 Task: Add Attachment from Google Drive to Card Card0000000031 in Board Board0000000008 in Workspace WS0000000003 in Trello. Add Cover Orange to Card Card0000000031 in Board Board0000000008 in Workspace WS0000000003 in Trello. Add "Add Label …" with "Title" Title0000000031 to Button Button0000000031 to Card Card0000000031 in Board Board0000000008 in Workspace WS0000000003 in Trello. Add Description DS0000000031 to Card Card0000000031 in Board Board0000000008 in Workspace WS0000000003 in Trello. Add Comment CM0000000031 to Card Card0000000031 in Board Board0000000008 in Workspace WS0000000003 in Trello
Action: Mouse moved to (435, 518)
Screenshot: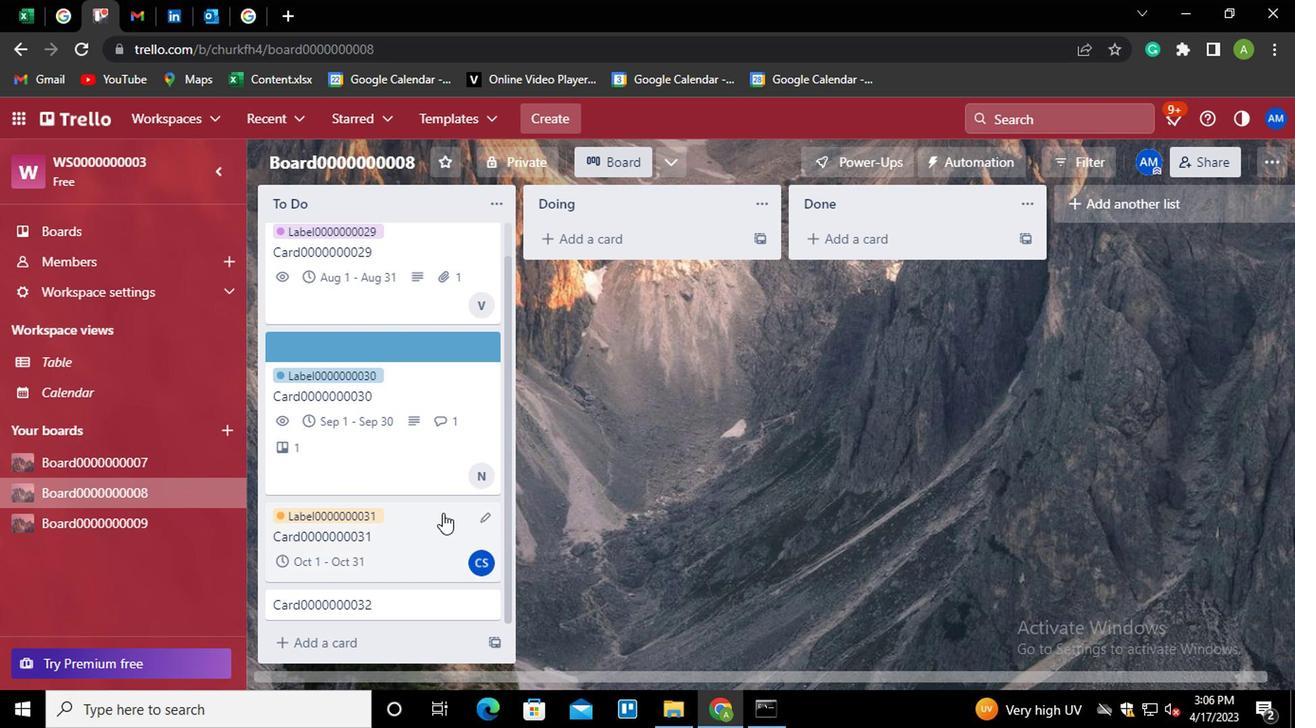 
Action: Mouse pressed left at (435, 518)
Screenshot: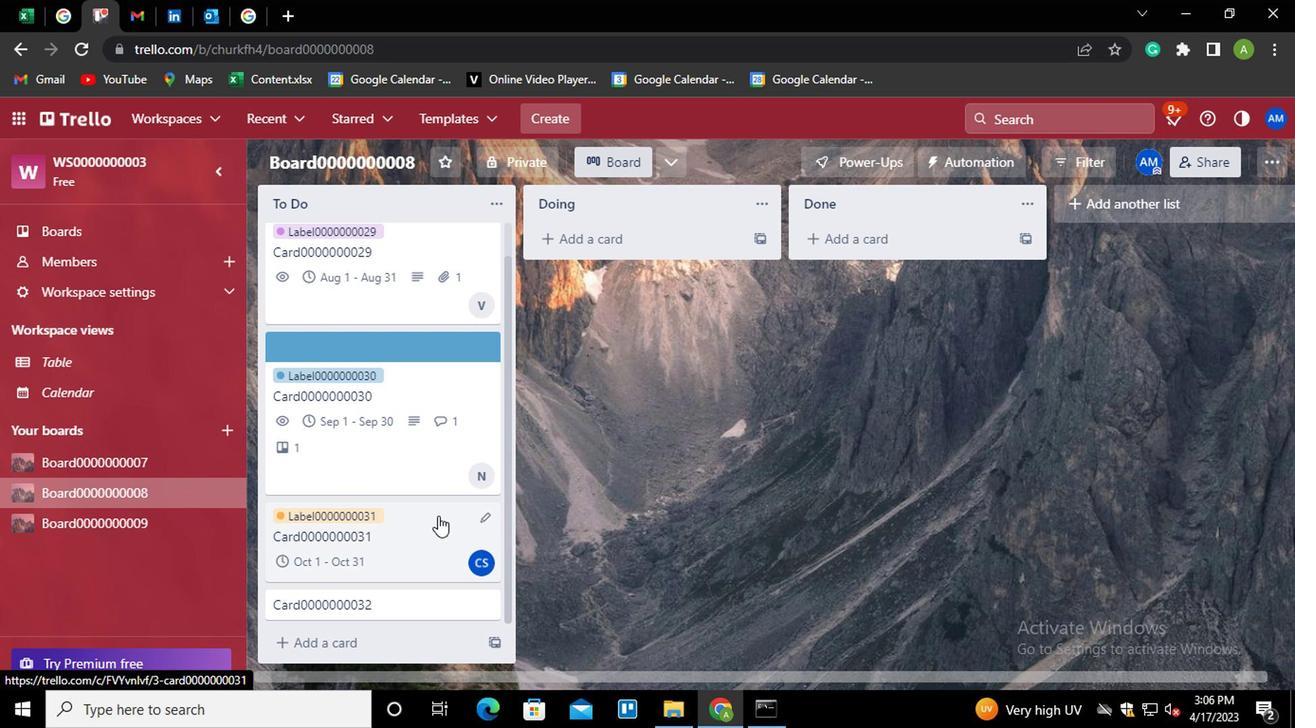 
Action: Mouse moved to (868, 425)
Screenshot: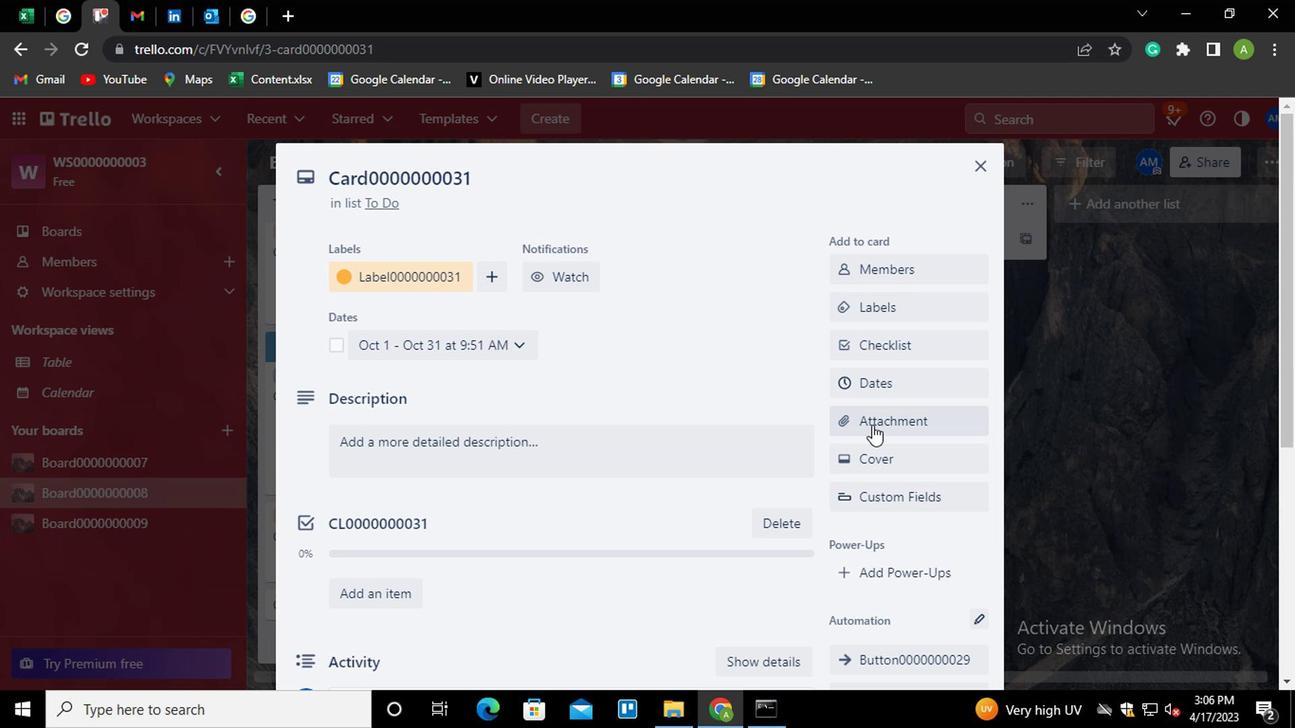 
Action: Mouse pressed left at (868, 425)
Screenshot: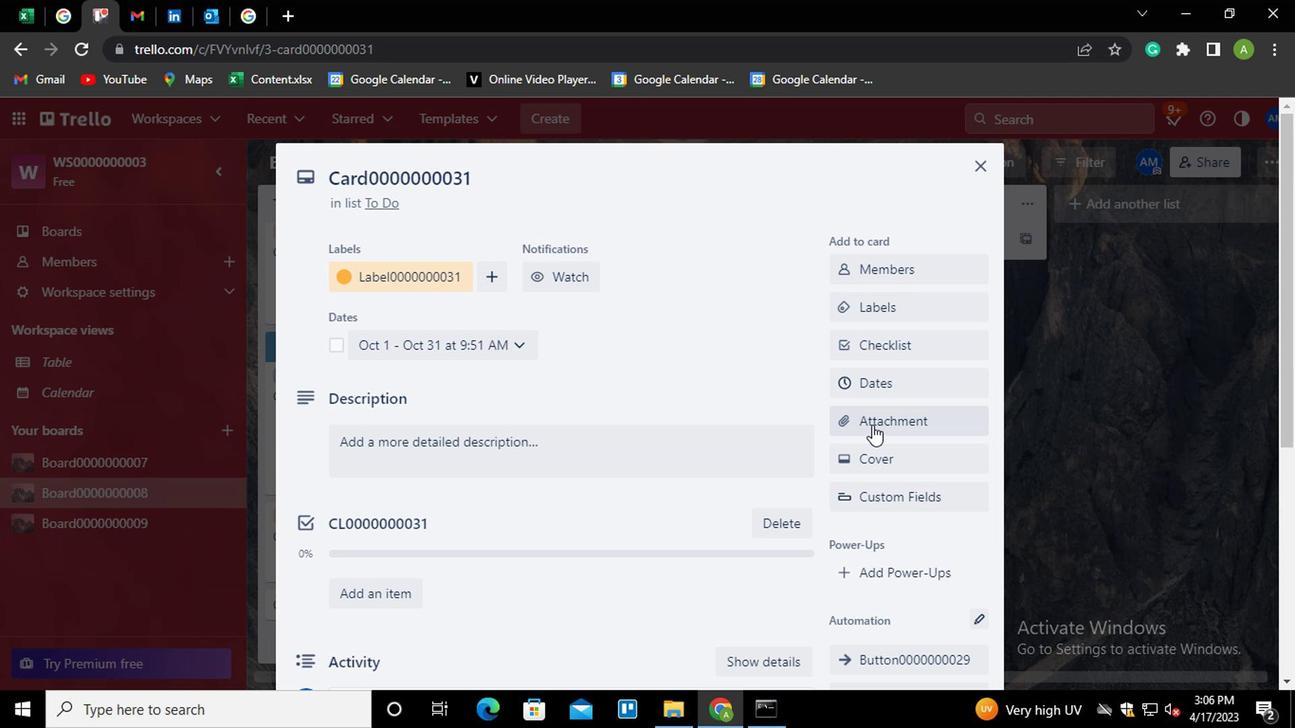 
Action: Mouse moved to (879, 262)
Screenshot: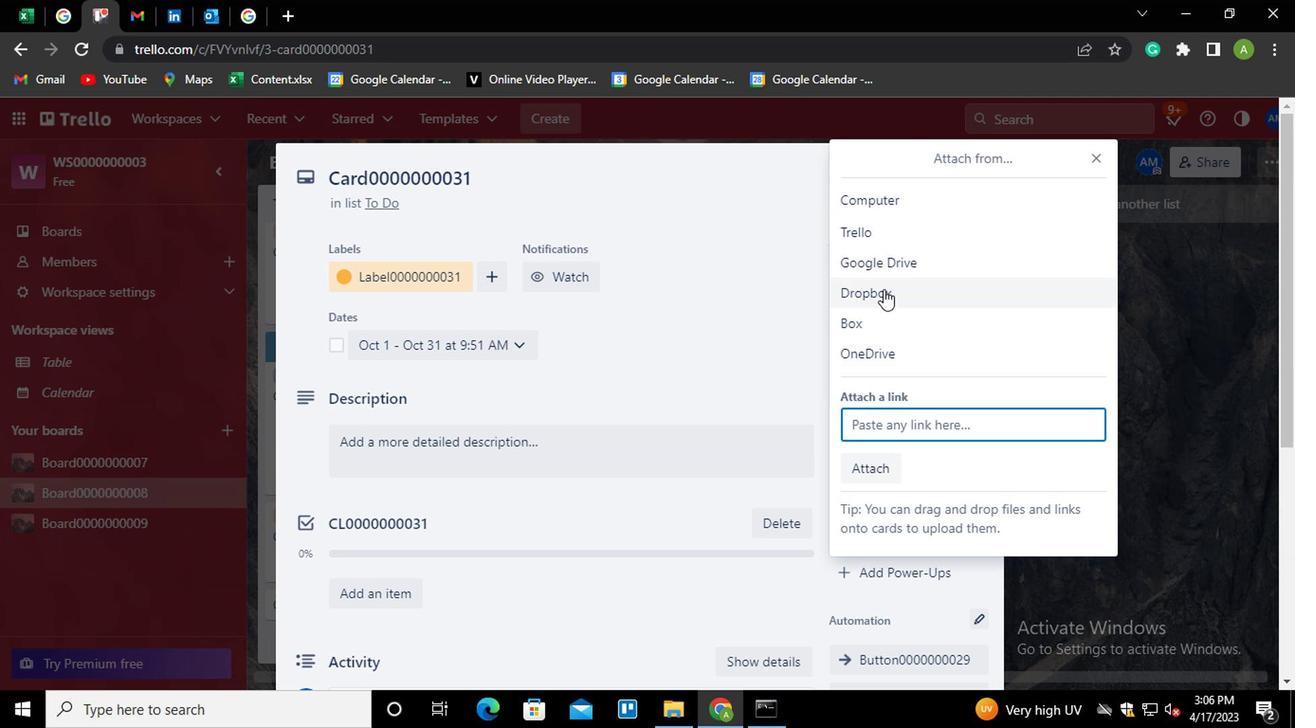 
Action: Mouse pressed left at (879, 262)
Screenshot: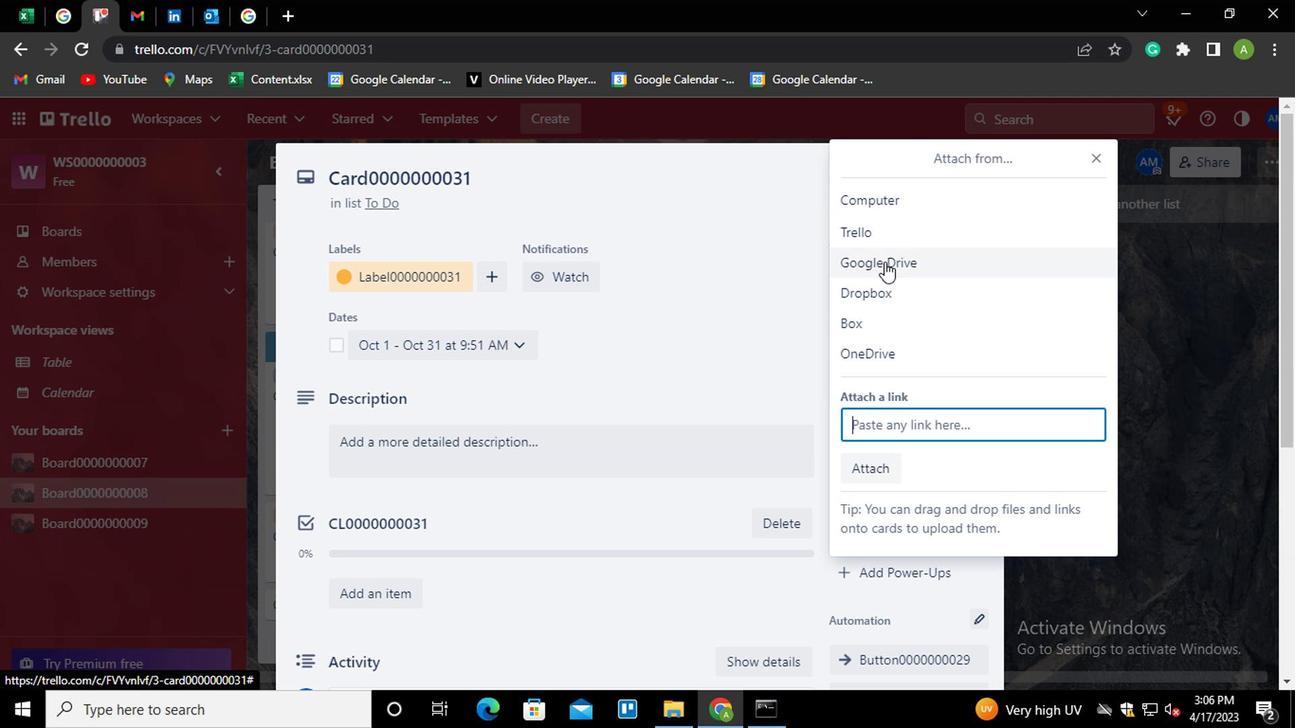 
Action: Mouse moved to (362, 402)
Screenshot: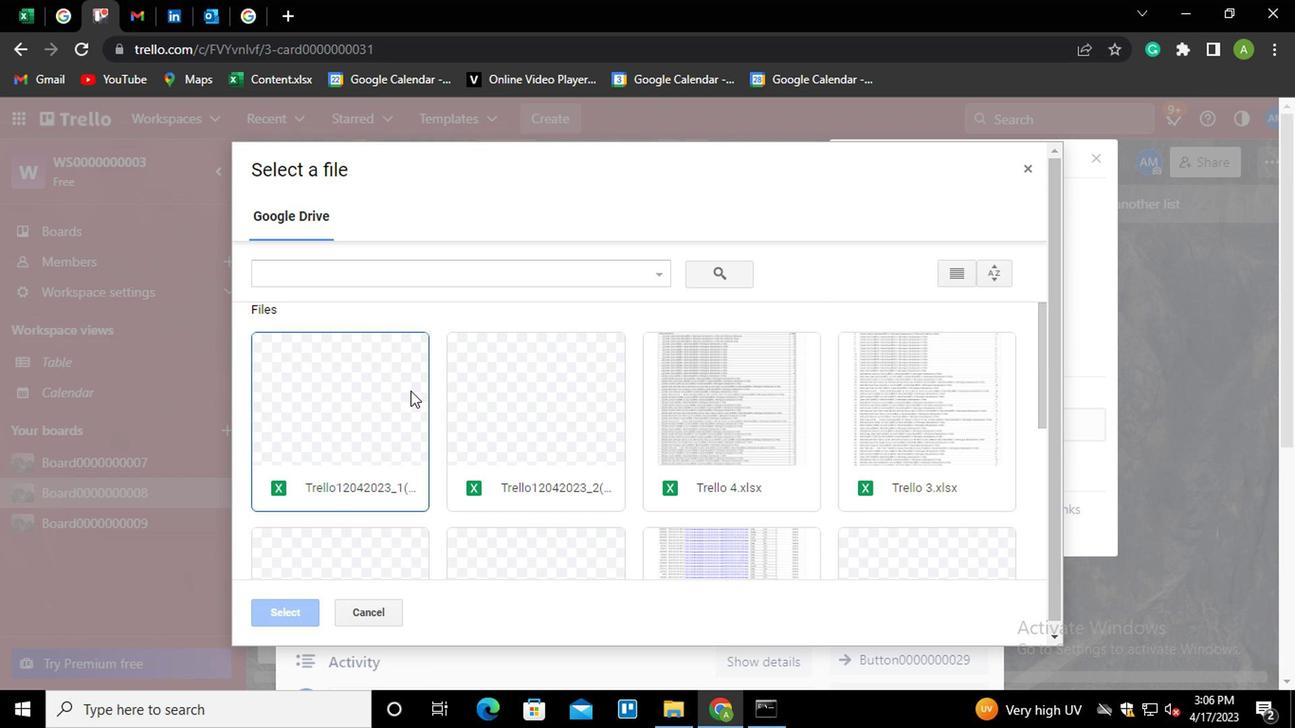 
Action: Mouse pressed left at (362, 402)
Screenshot: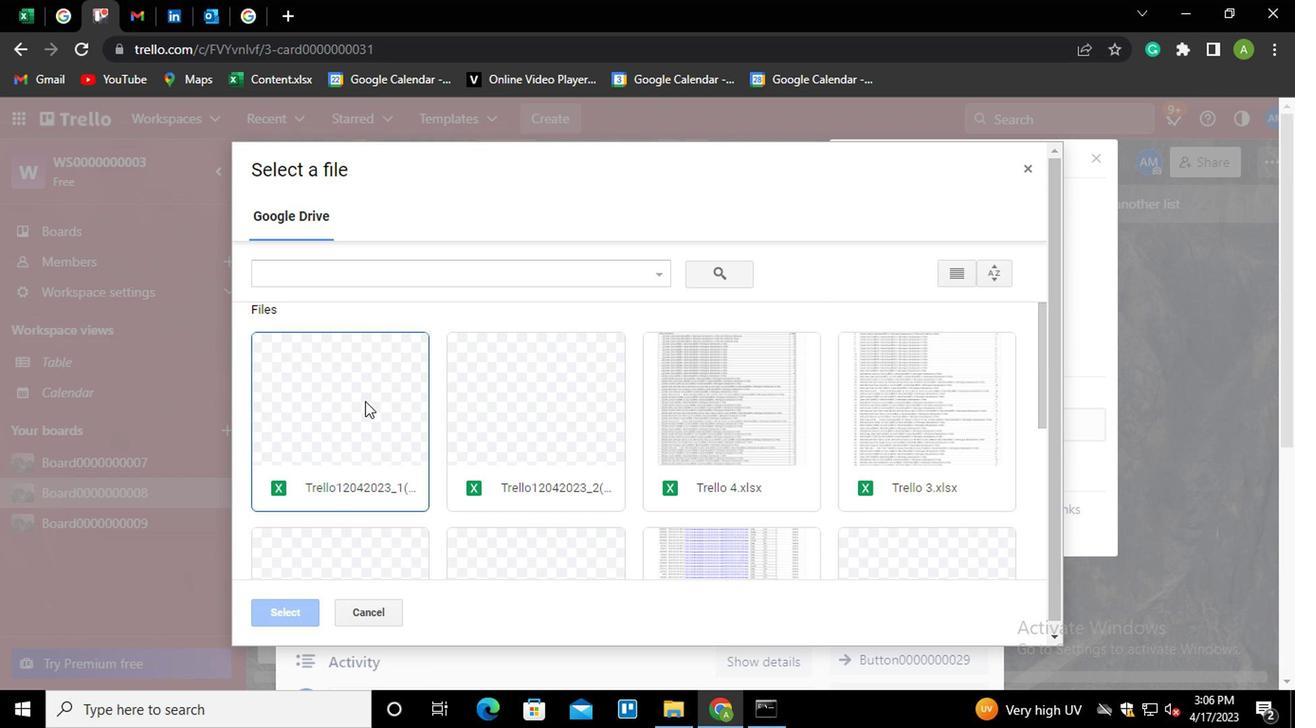 
Action: Mouse moved to (287, 604)
Screenshot: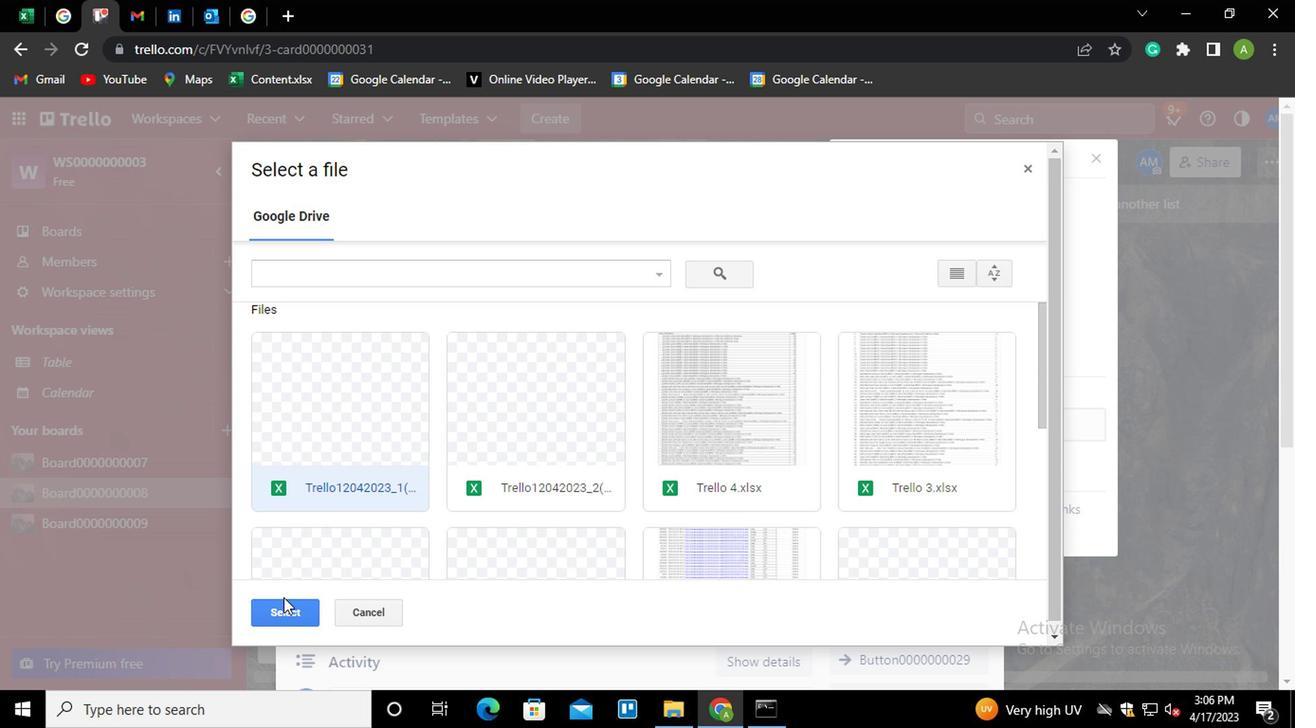 
Action: Mouse pressed left at (287, 604)
Screenshot: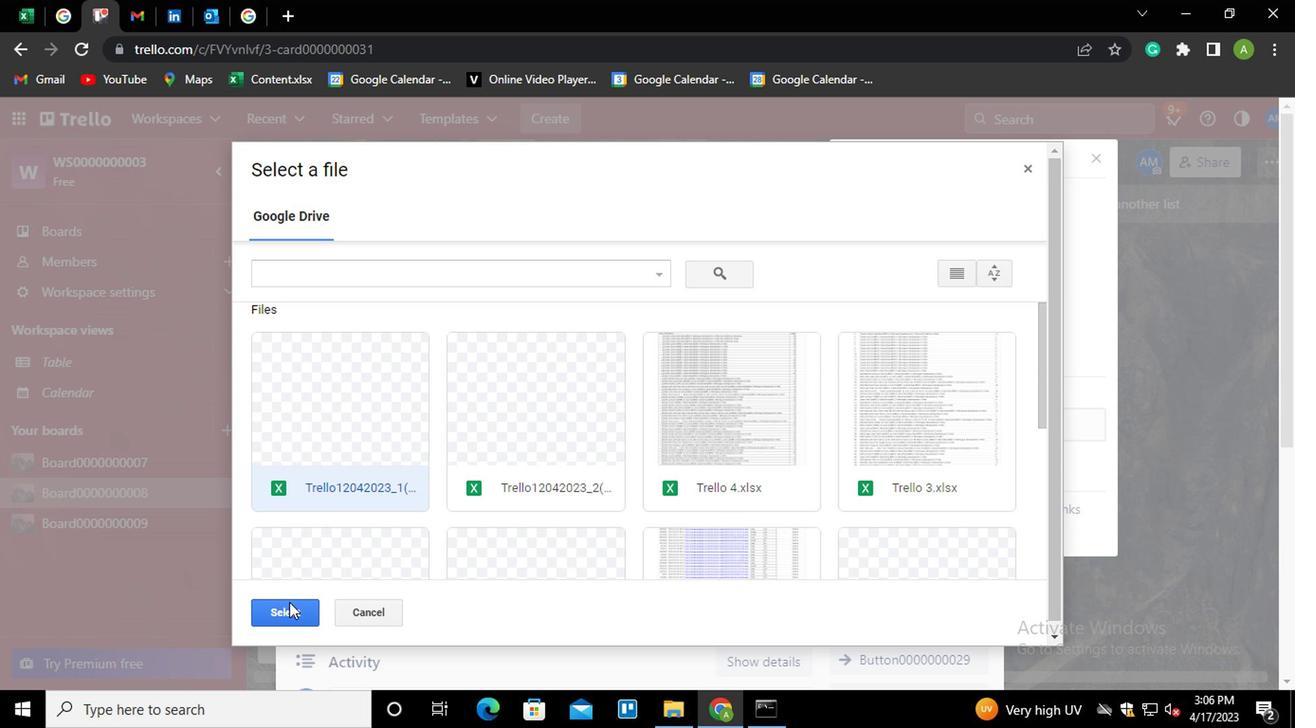 
Action: Mouse moved to (851, 454)
Screenshot: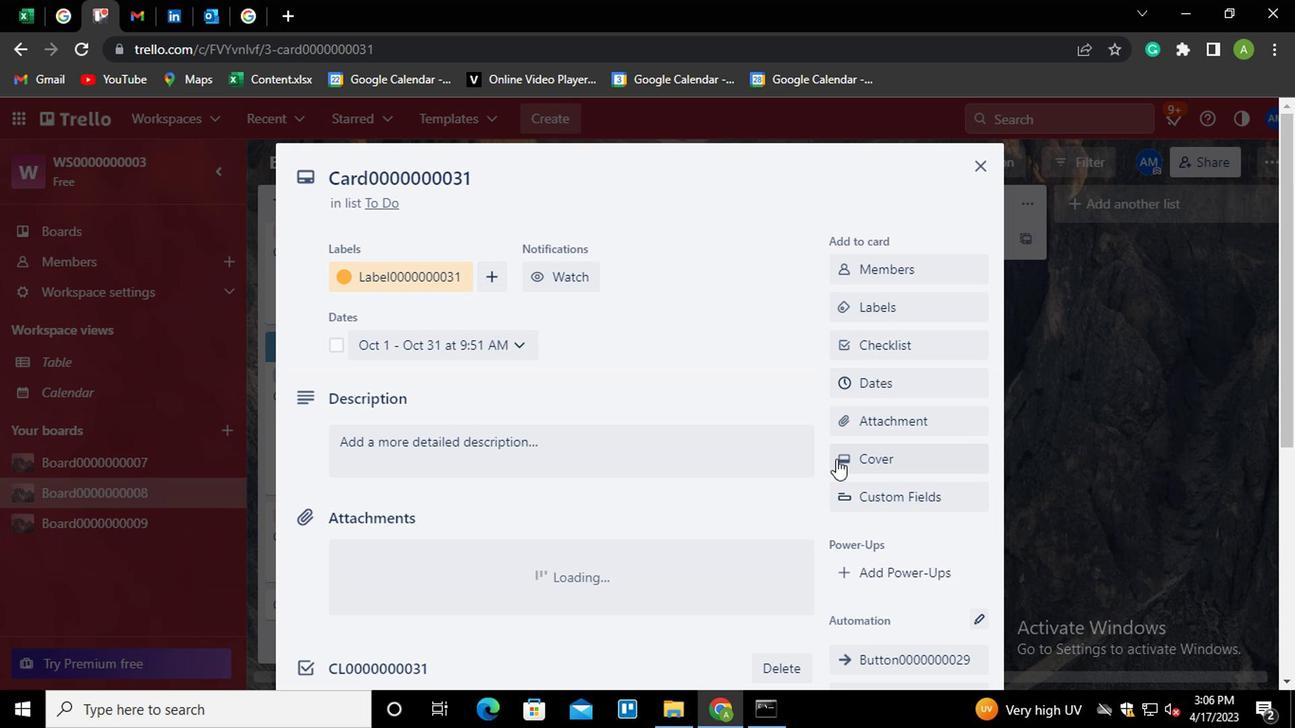 
Action: Mouse pressed left at (851, 454)
Screenshot: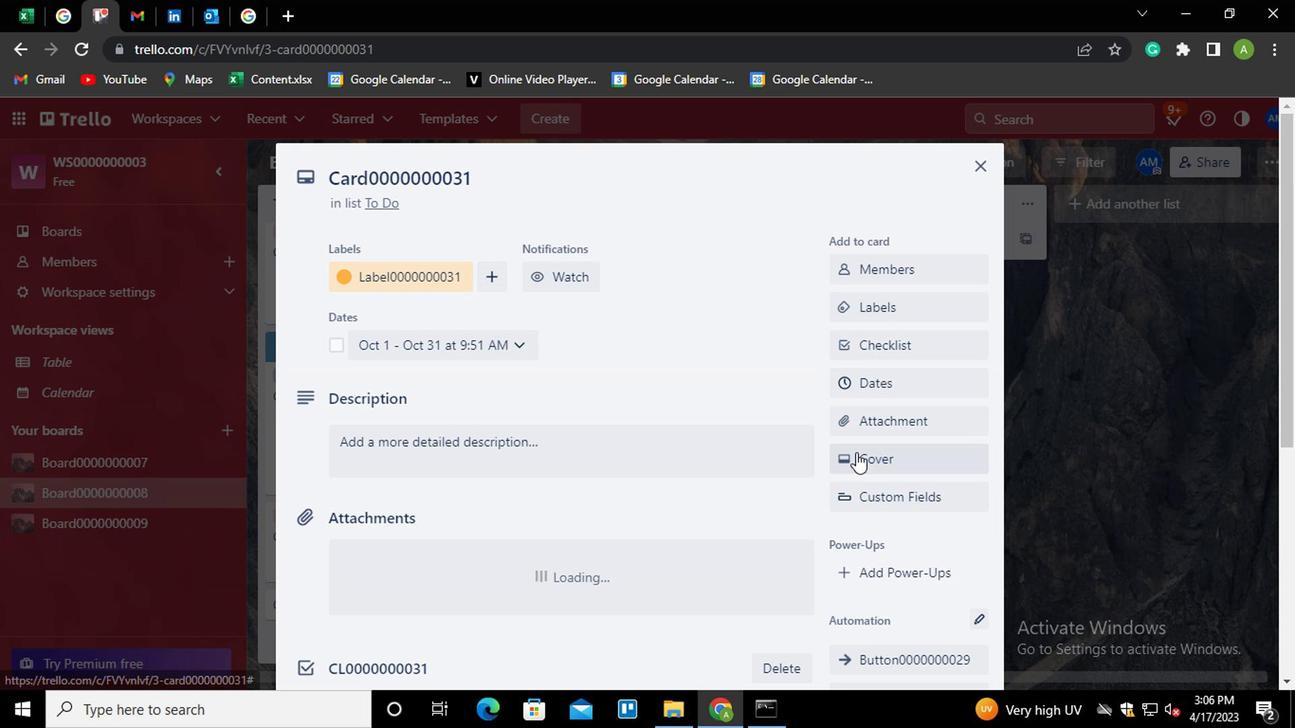 
Action: Mouse moved to (972, 670)
Screenshot: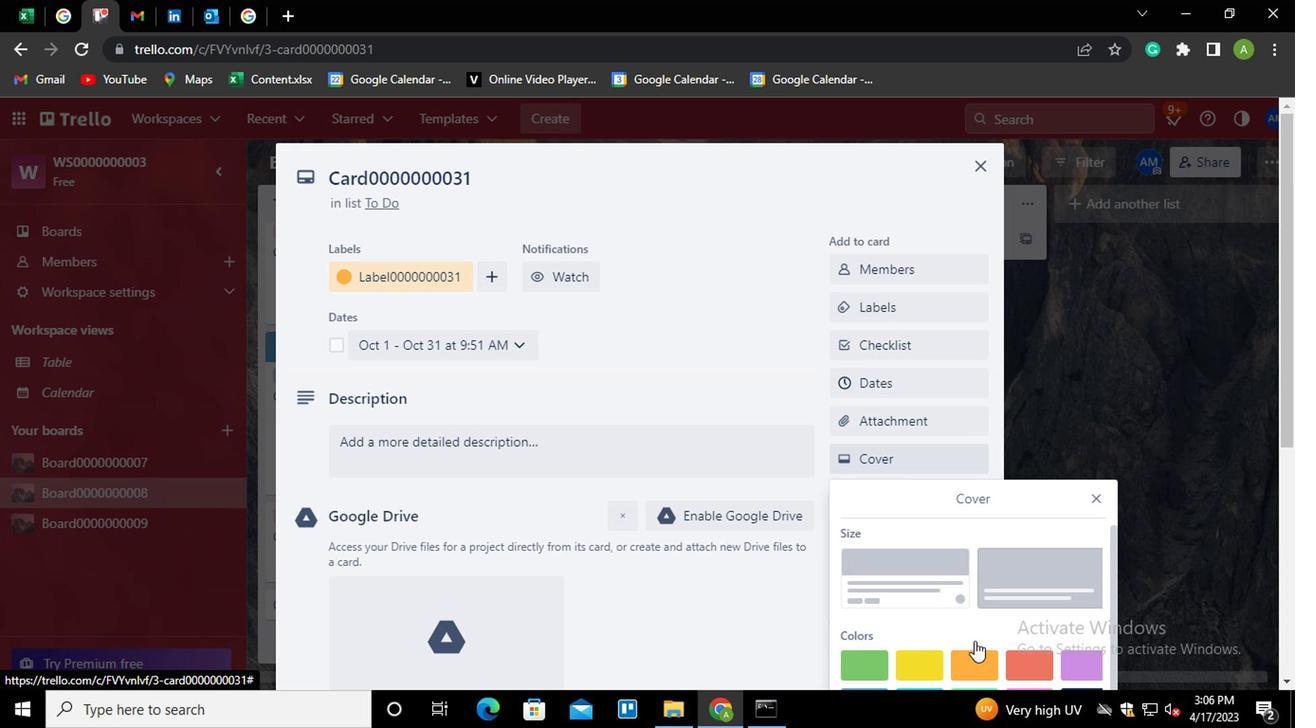 
Action: Mouse pressed left at (972, 670)
Screenshot: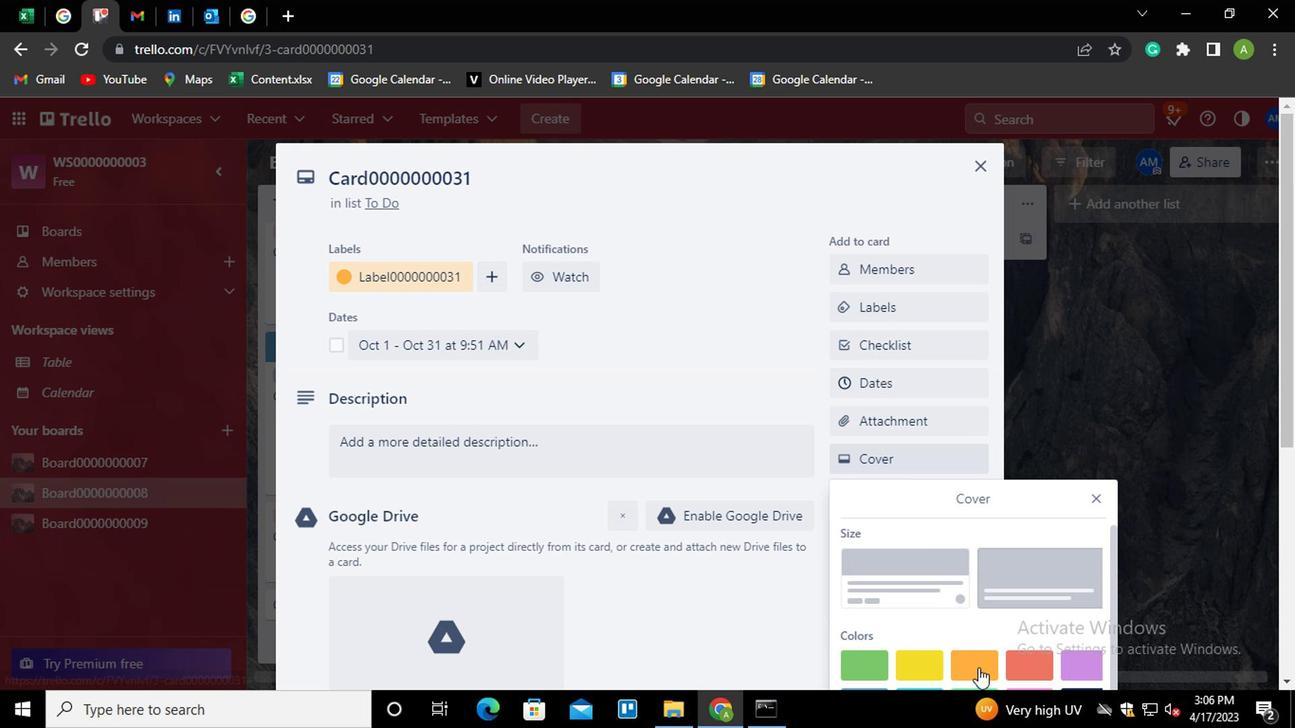 
Action: Mouse moved to (960, 330)
Screenshot: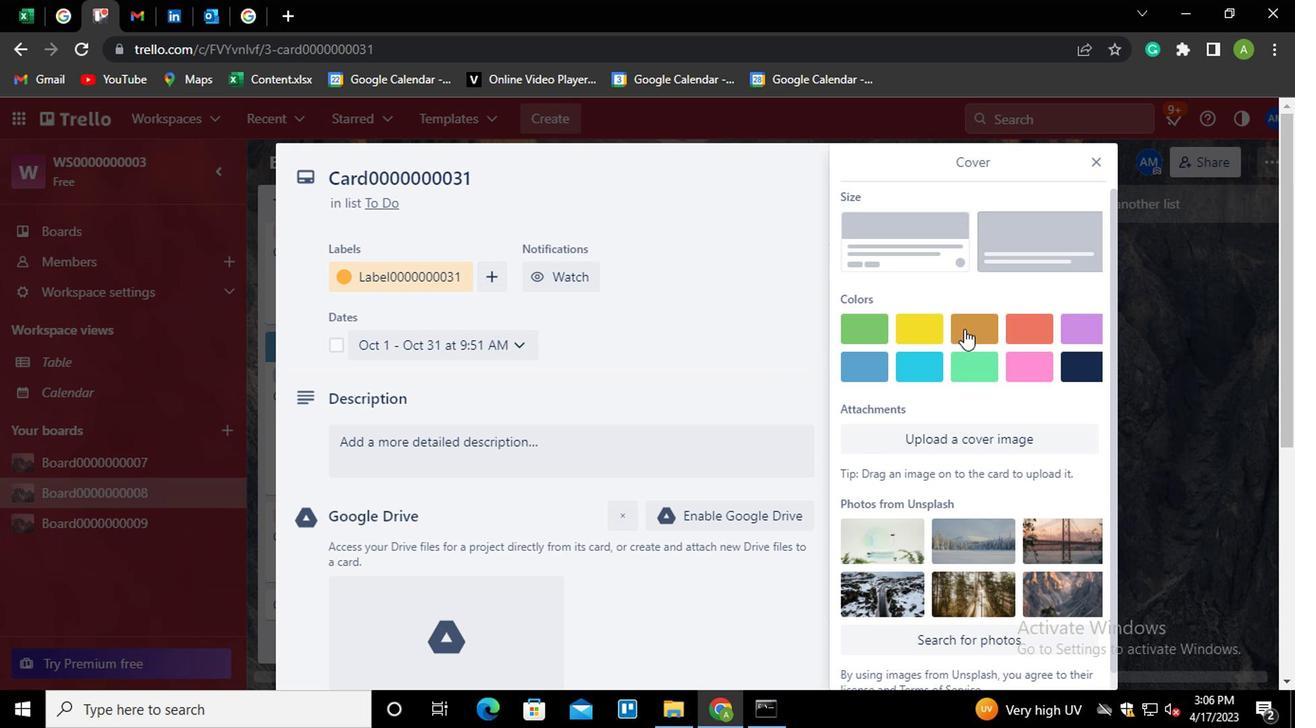
Action: Mouse pressed left at (960, 330)
Screenshot: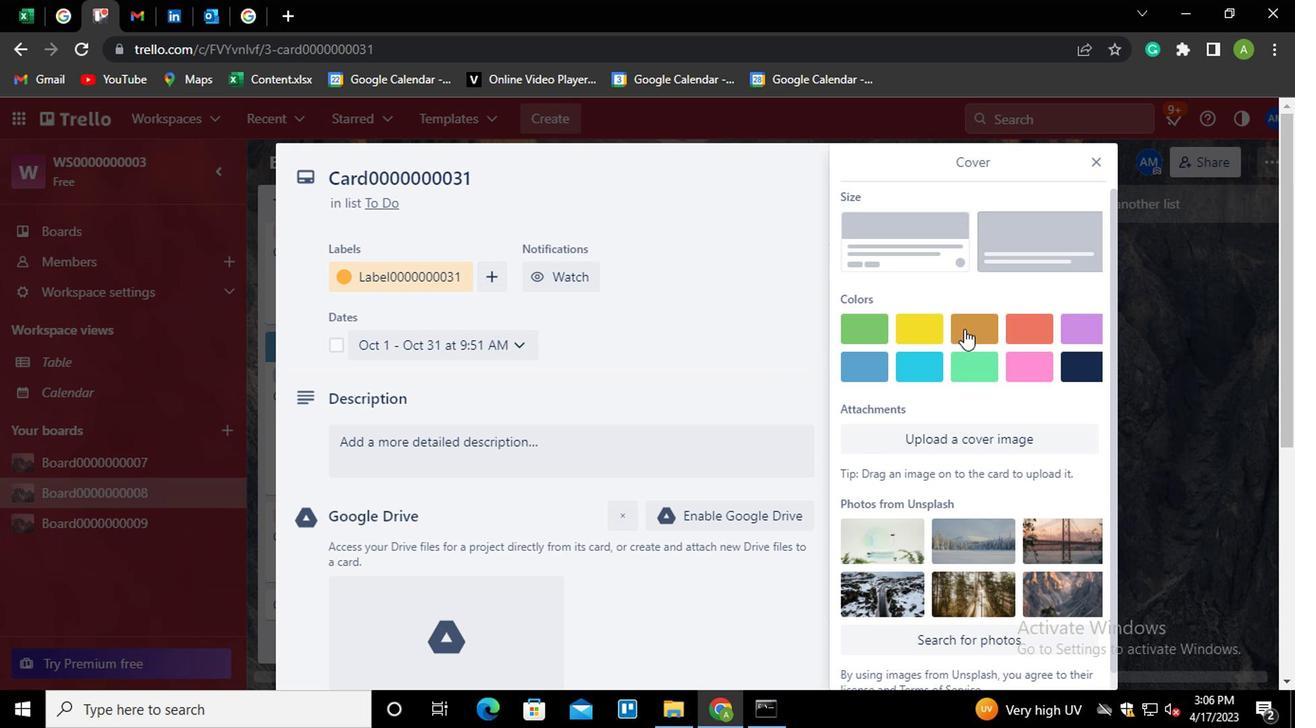 
Action: Mouse moved to (748, 377)
Screenshot: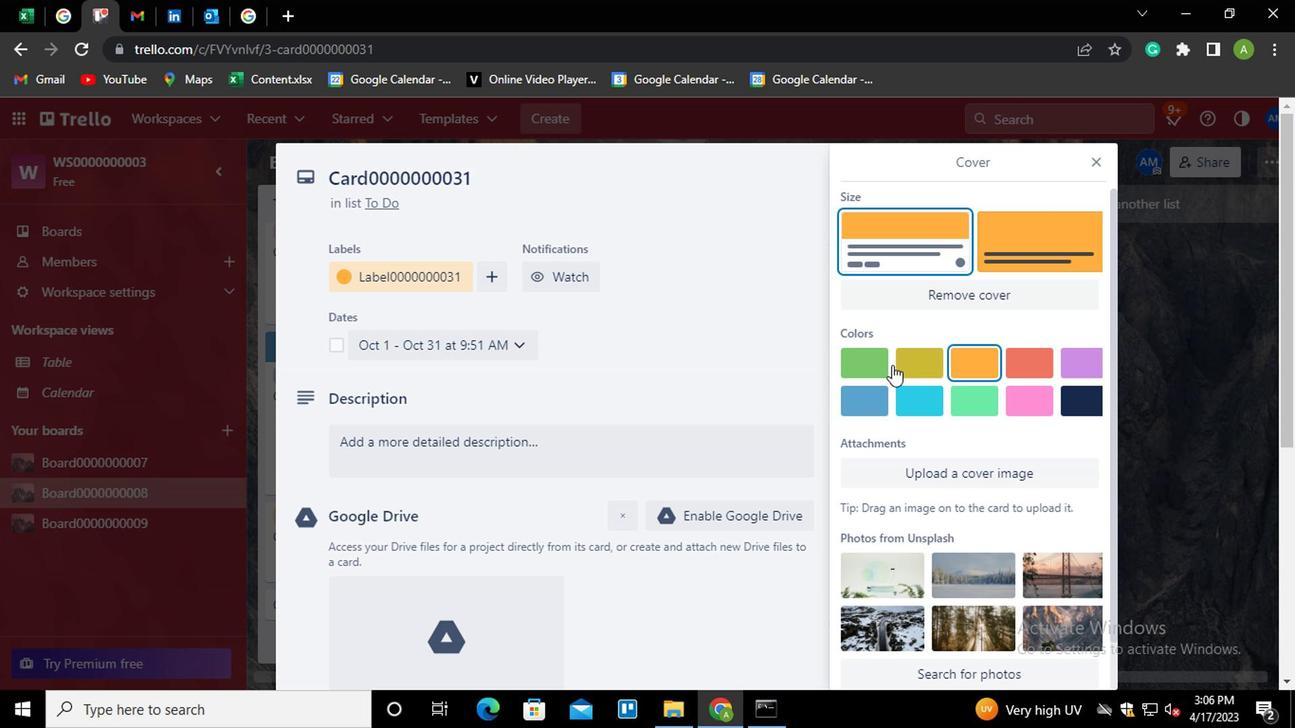 
Action: Mouse pressed left at (748, 377)
Screenshot: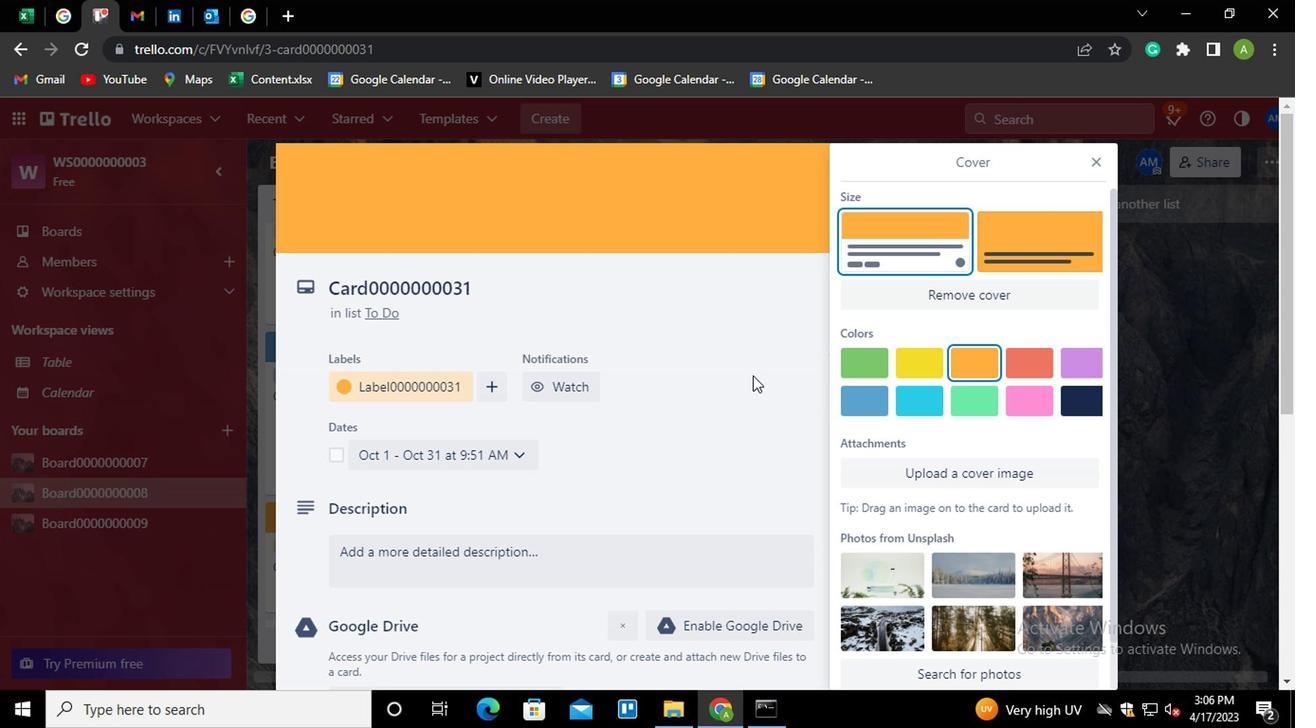 
Action: Mouse moved to (910, 456)
Screenshot: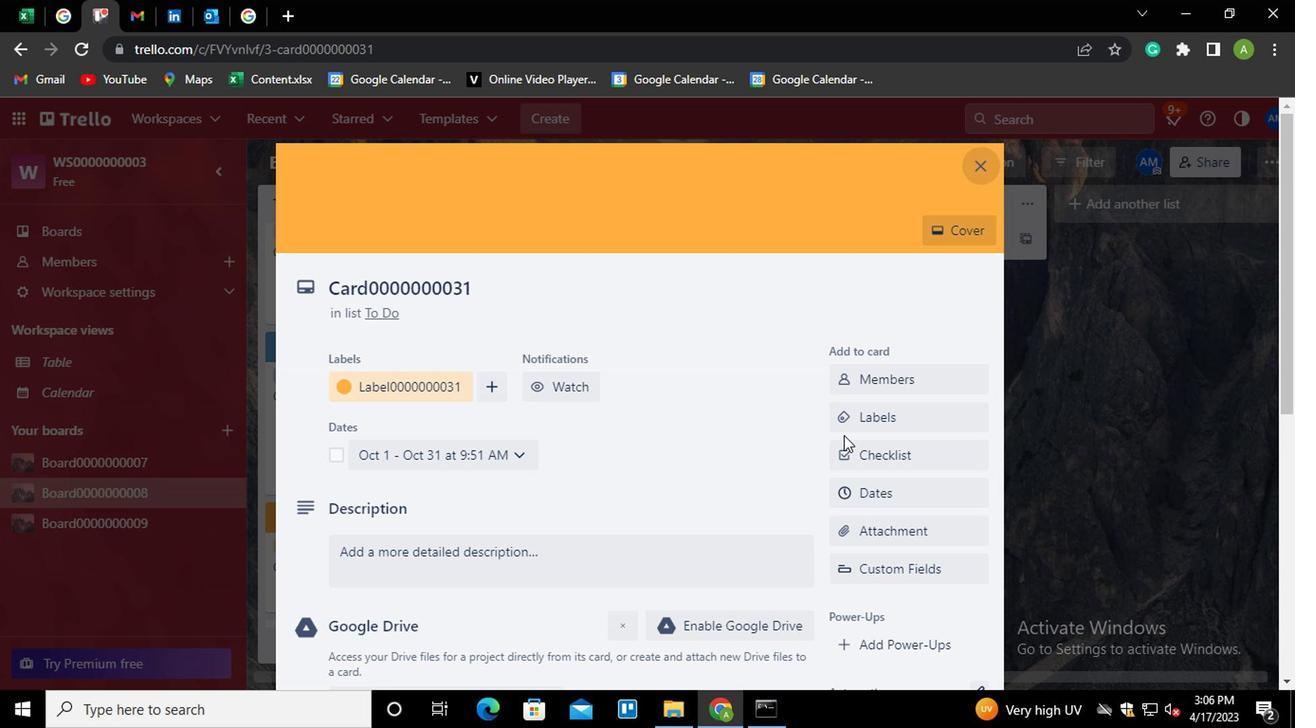 
Action: Mouse scrolled (910, 455) with delta (0, 0)
Screenshot: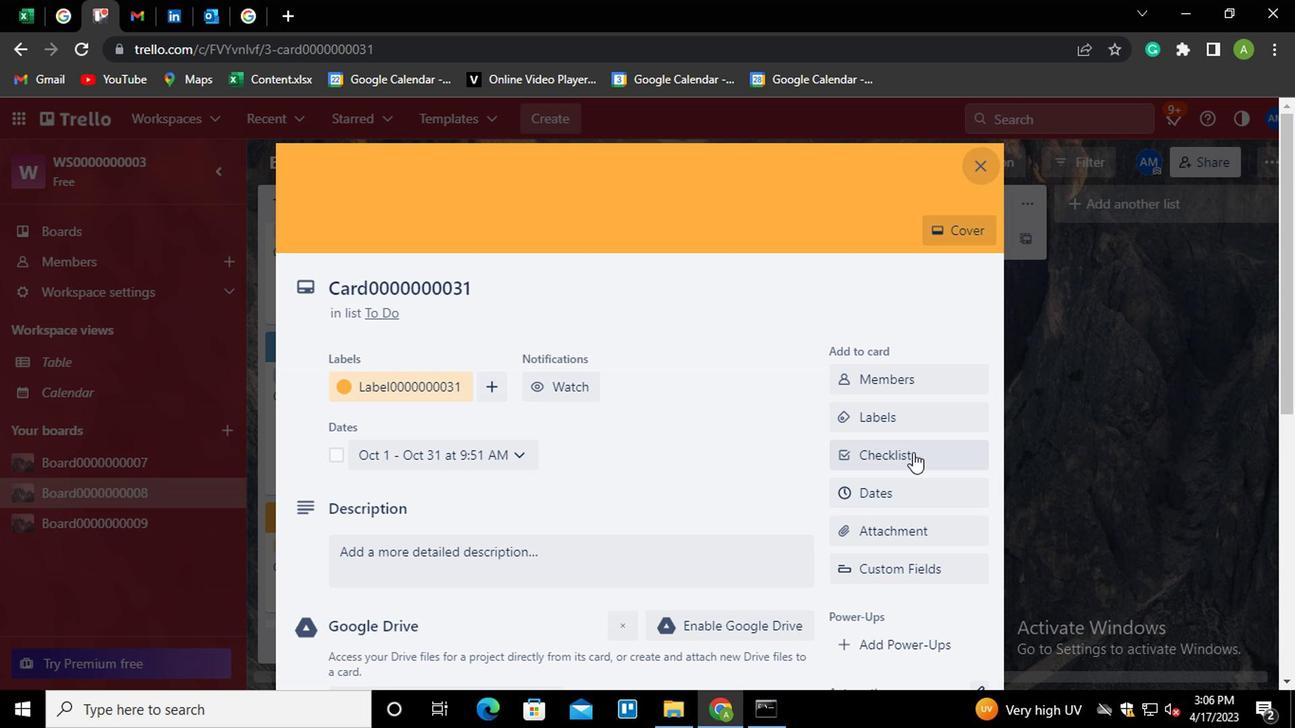 
Action: Mouse scrolled (910, 455) with delta (0, 0)
Screenshot: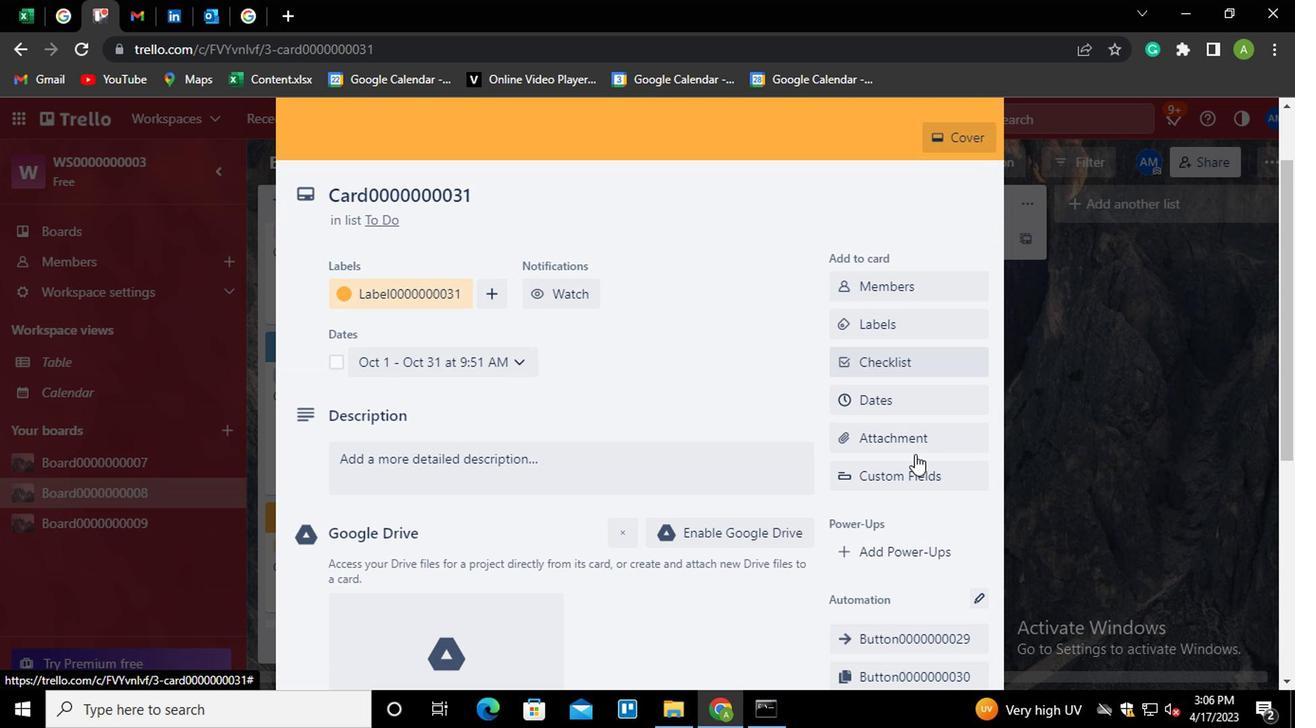 
Action: Mouse scrolled (910, 455) with delta (0, 0)
Screenshot: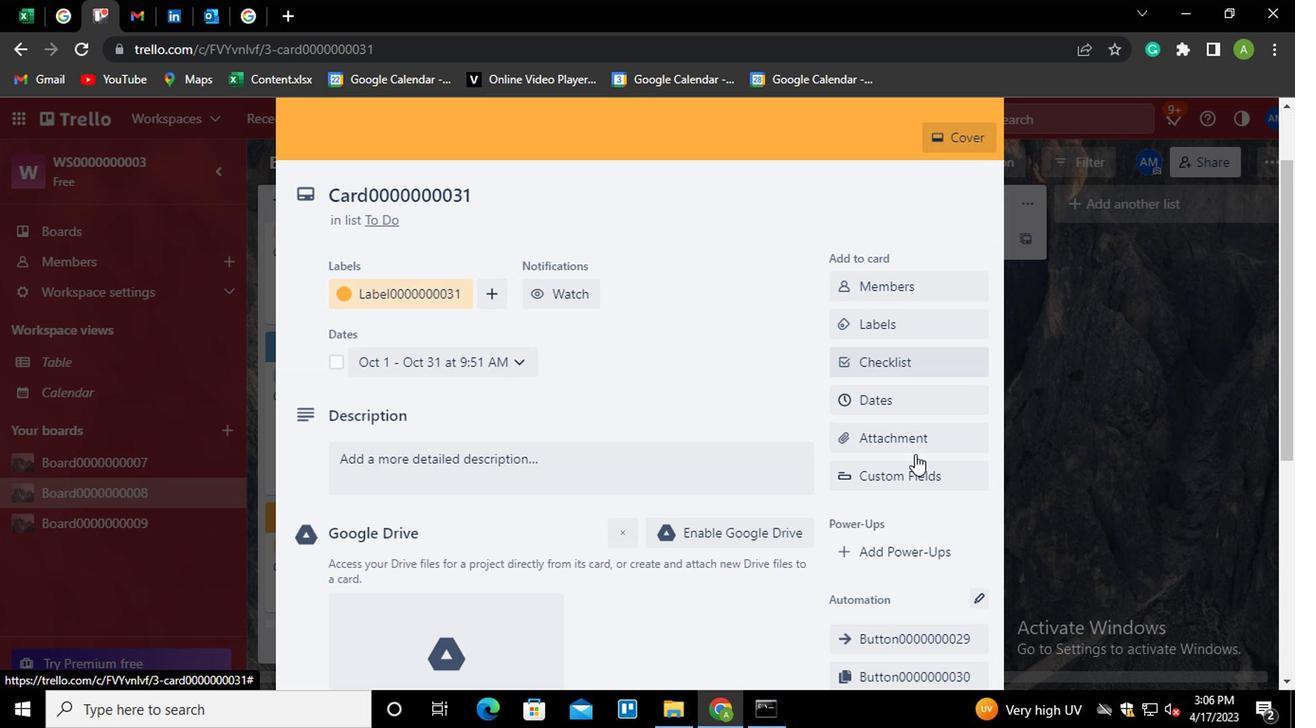 
Action: Mouse moved to (896, 516)
Screenshot: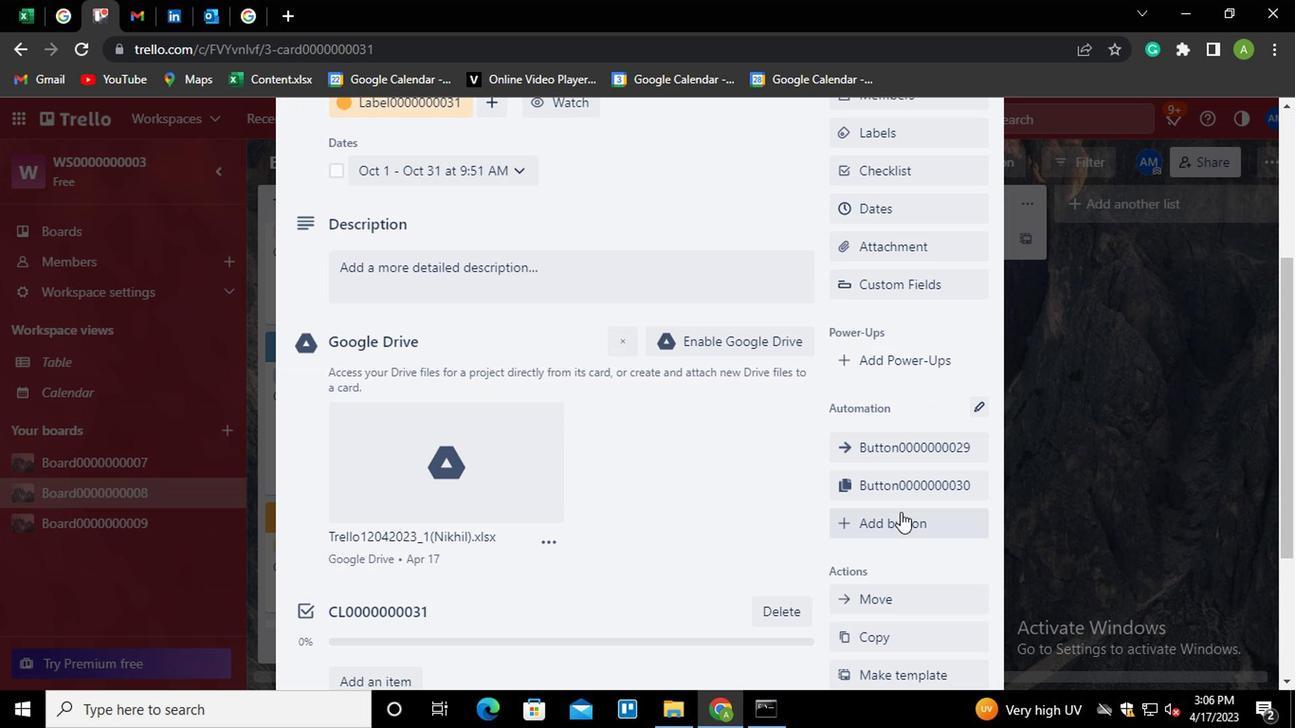 
Action: Mouse pressed left at (896, 516)
Screenshot: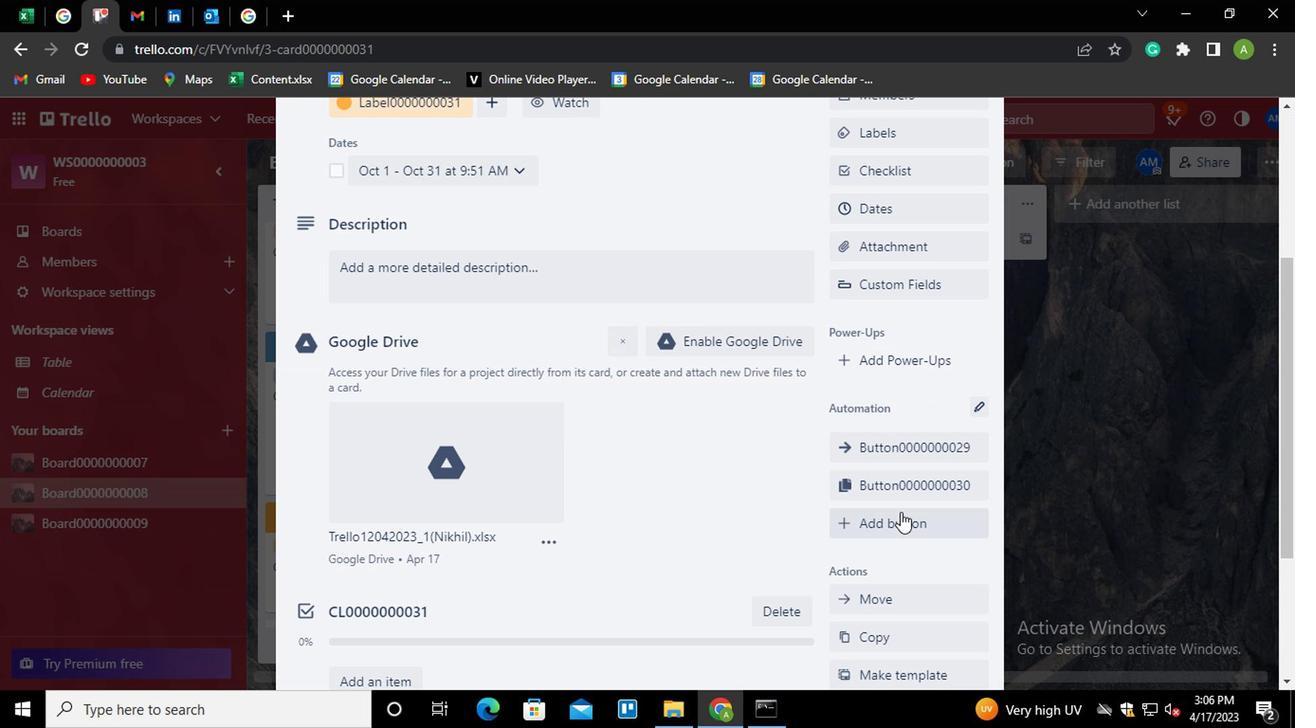 
Action: Mouse moved to (894, 315)
Screenshot: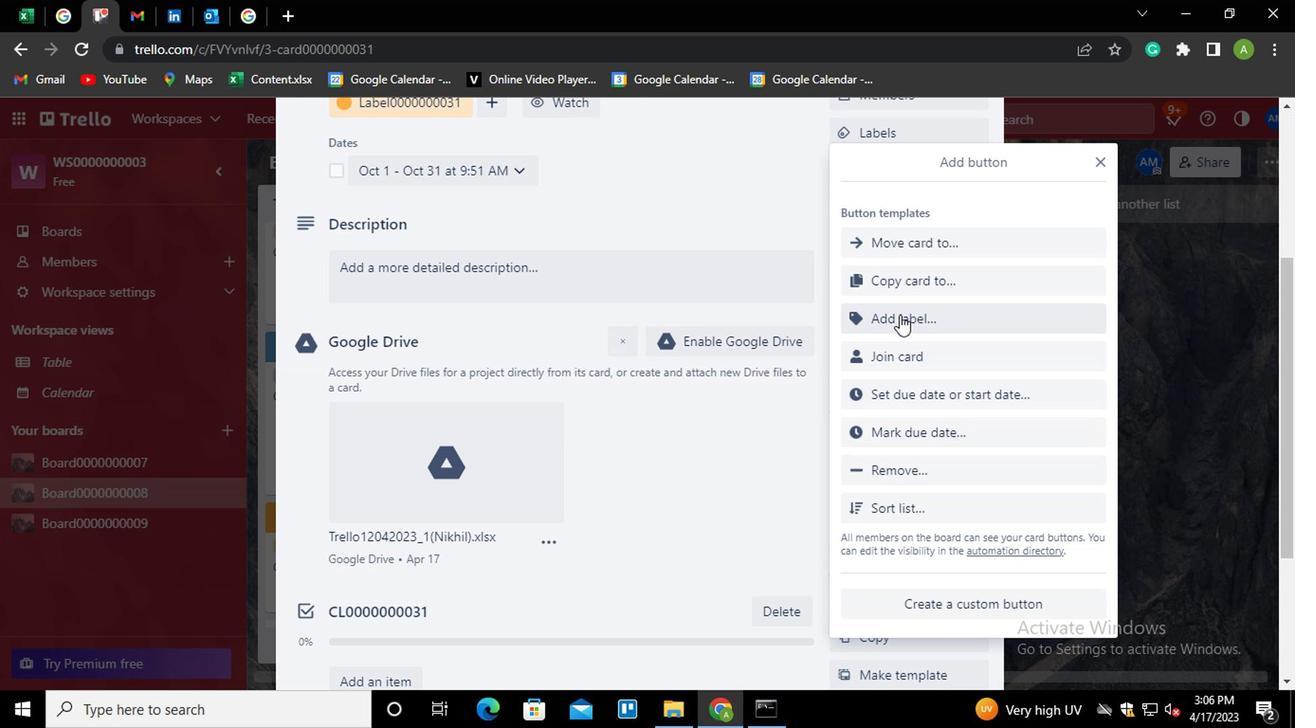 
Action: Mouse pressed left at (894, 315)
Screenshot: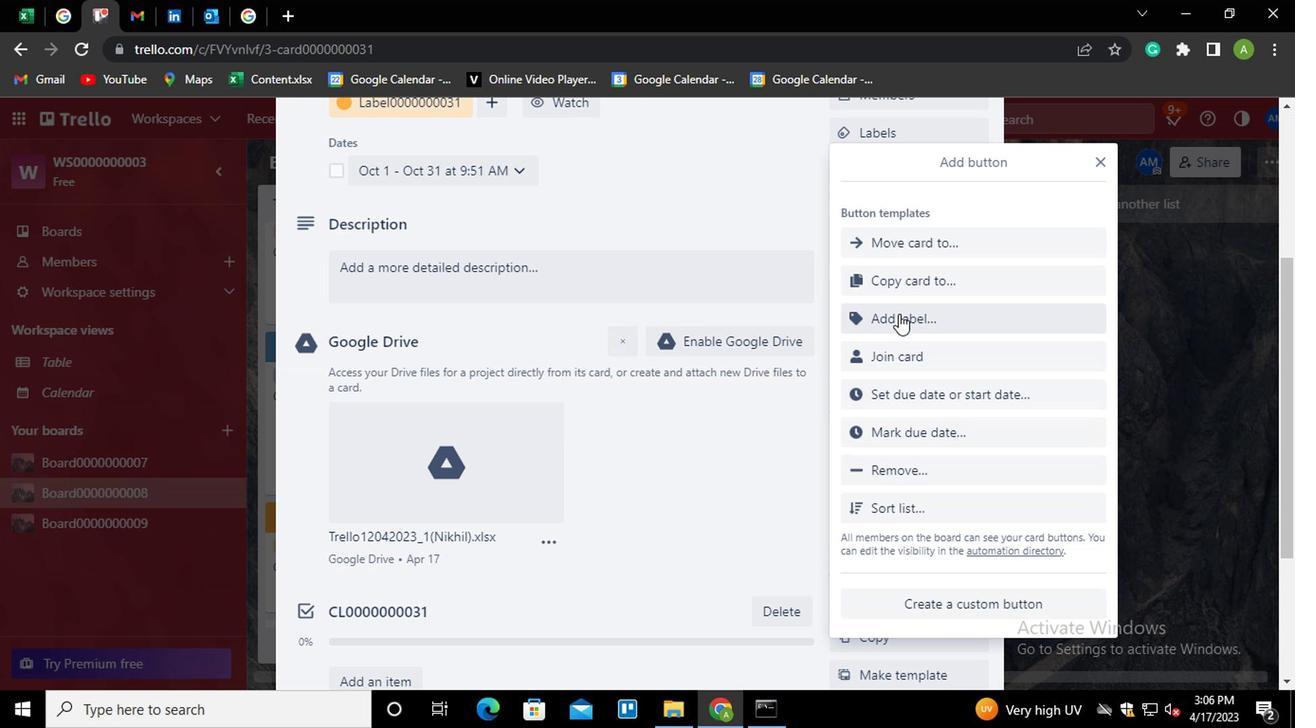 
Action: Mouse moved to (913, 259)
Screenshot: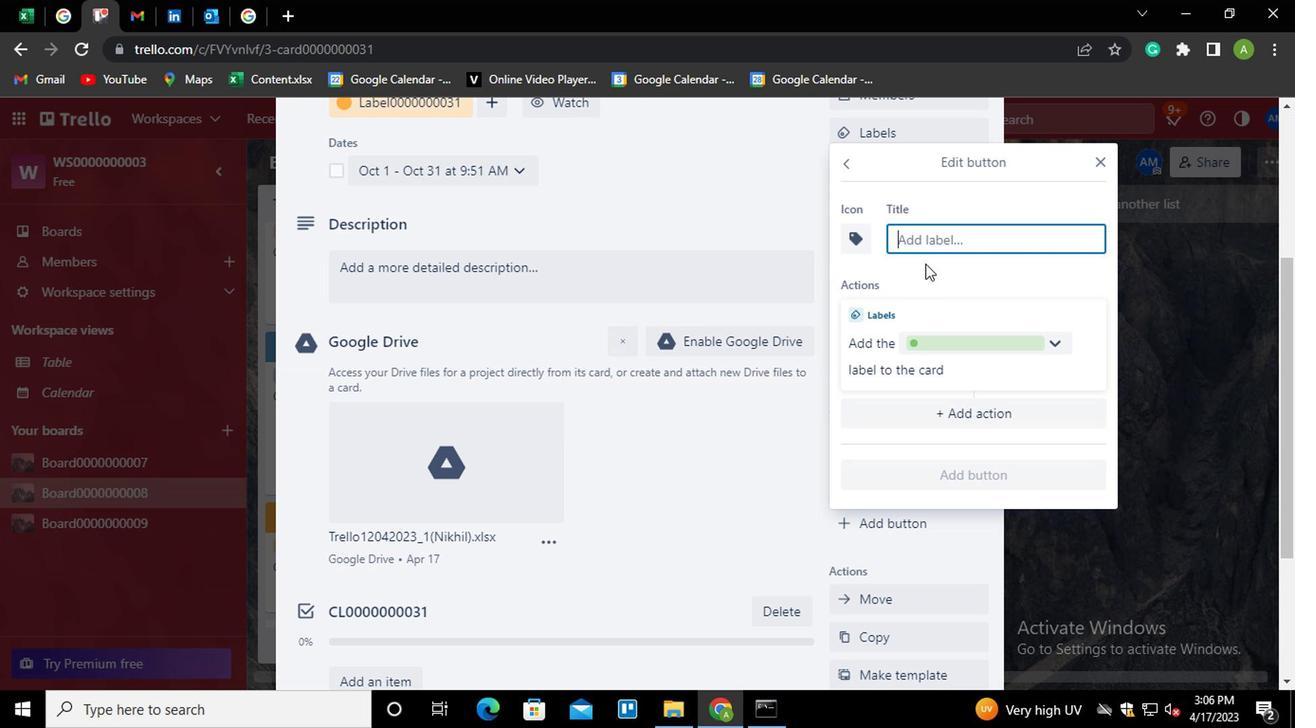 
Action: Key pressed <Key.shift><Key.shift><Key.shift><Key.shift><Key.shift><Key.shift>TITLE0000000031
Screenshot: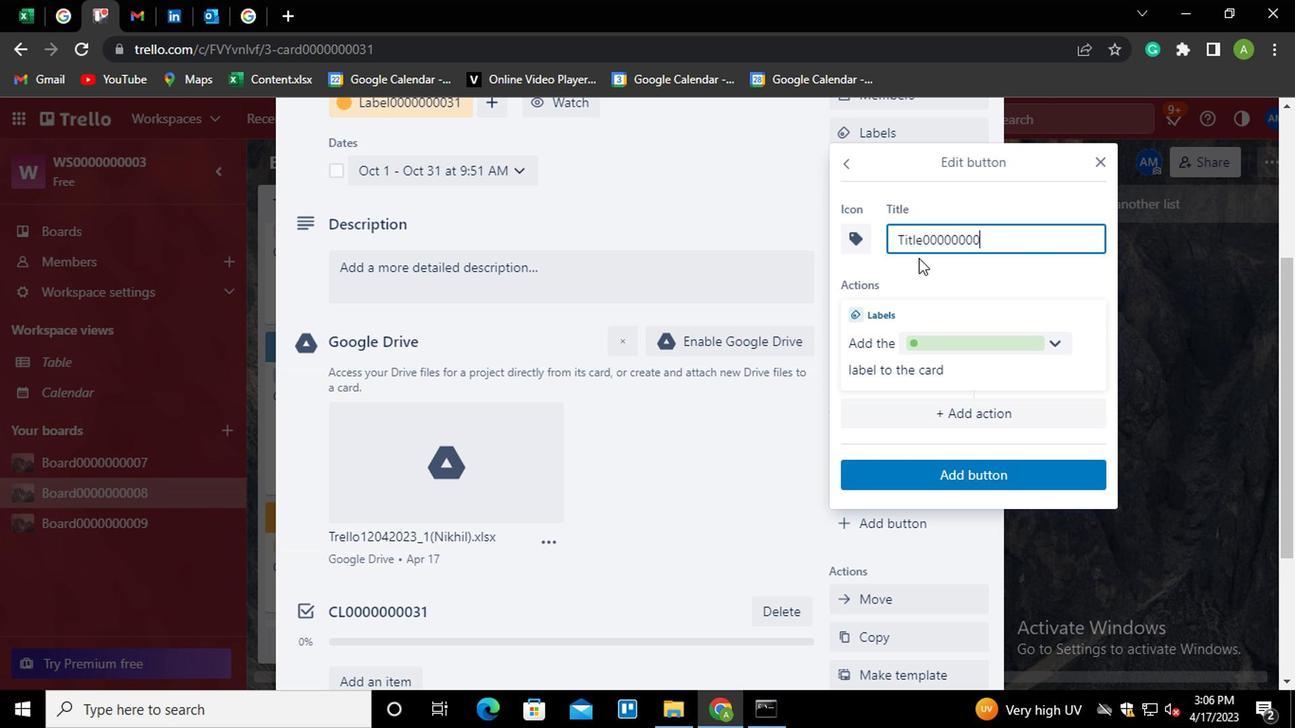 
Action: Mouse moved to (944, 476)
Screenshot: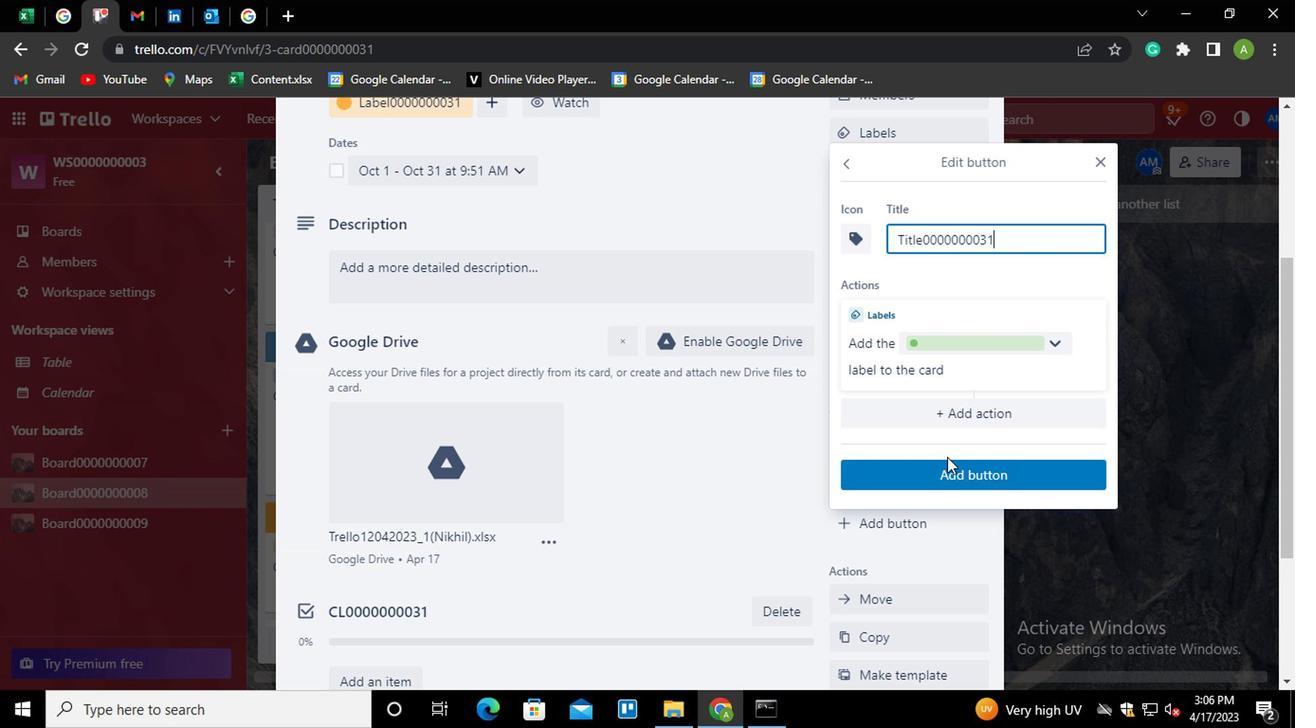 
Action: Mouse pressed left at (944, 476)
Screenshot: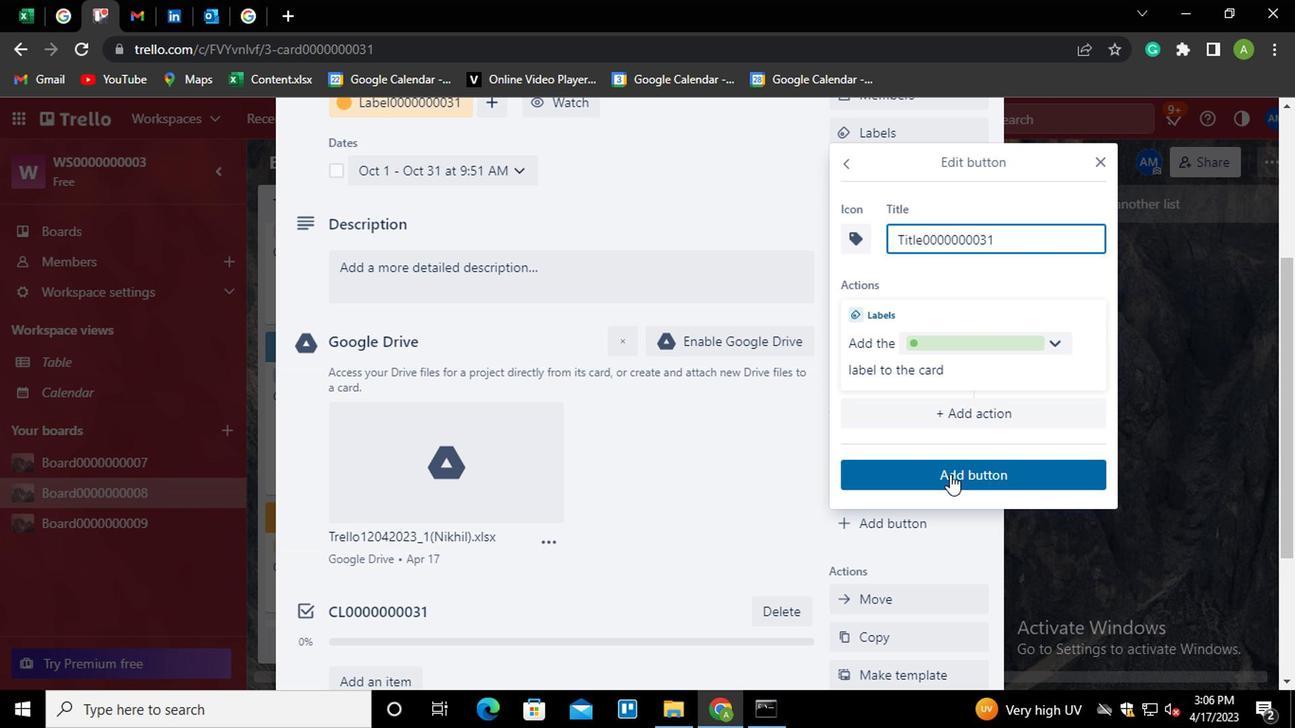 
Action: Mouse moved to (427, 262)
Screenshot: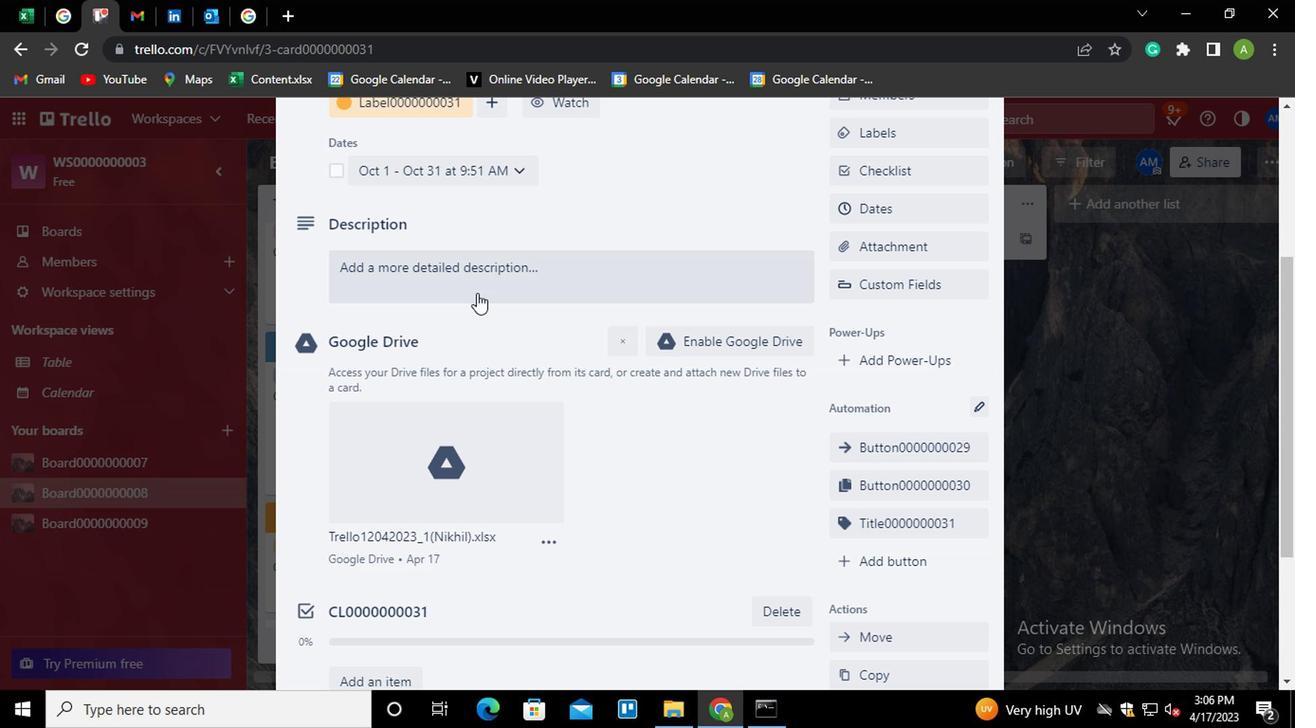 
Action: Mouse pressed left at (427, 262)
Screenshot: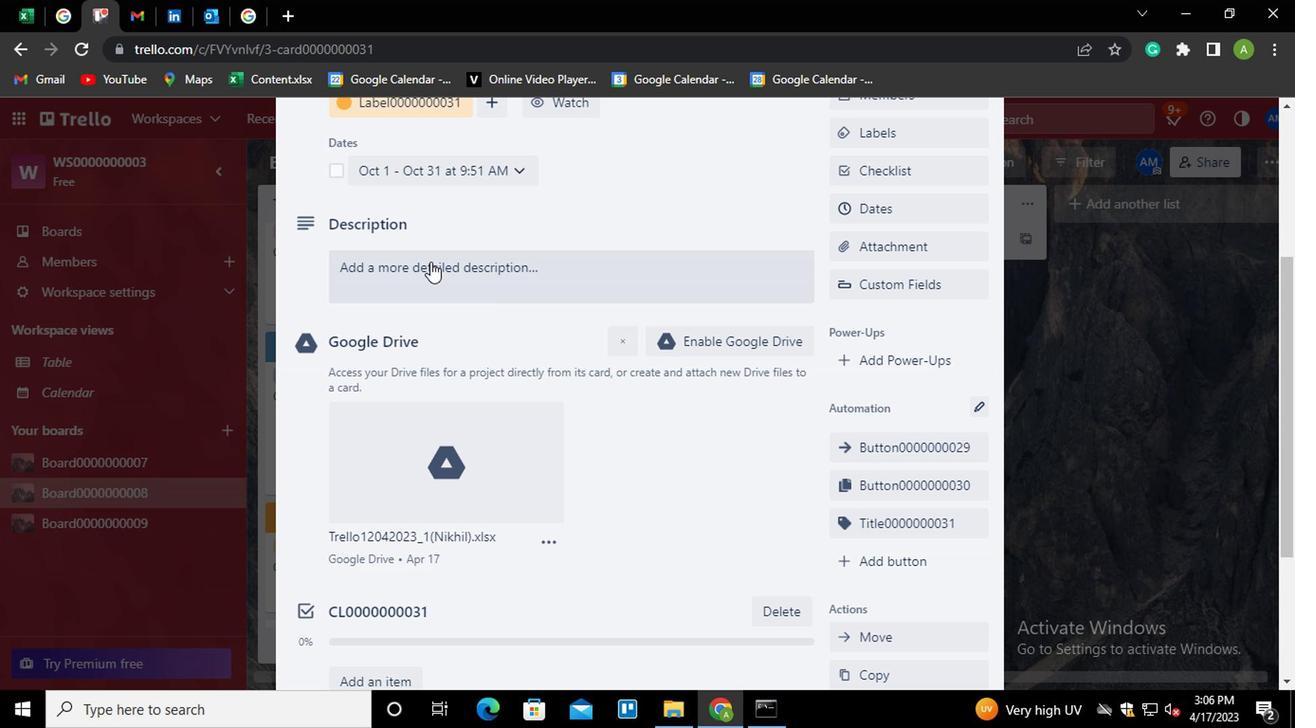 
Action: Key pressed <Key.shift>DS0000000031
Screenshot: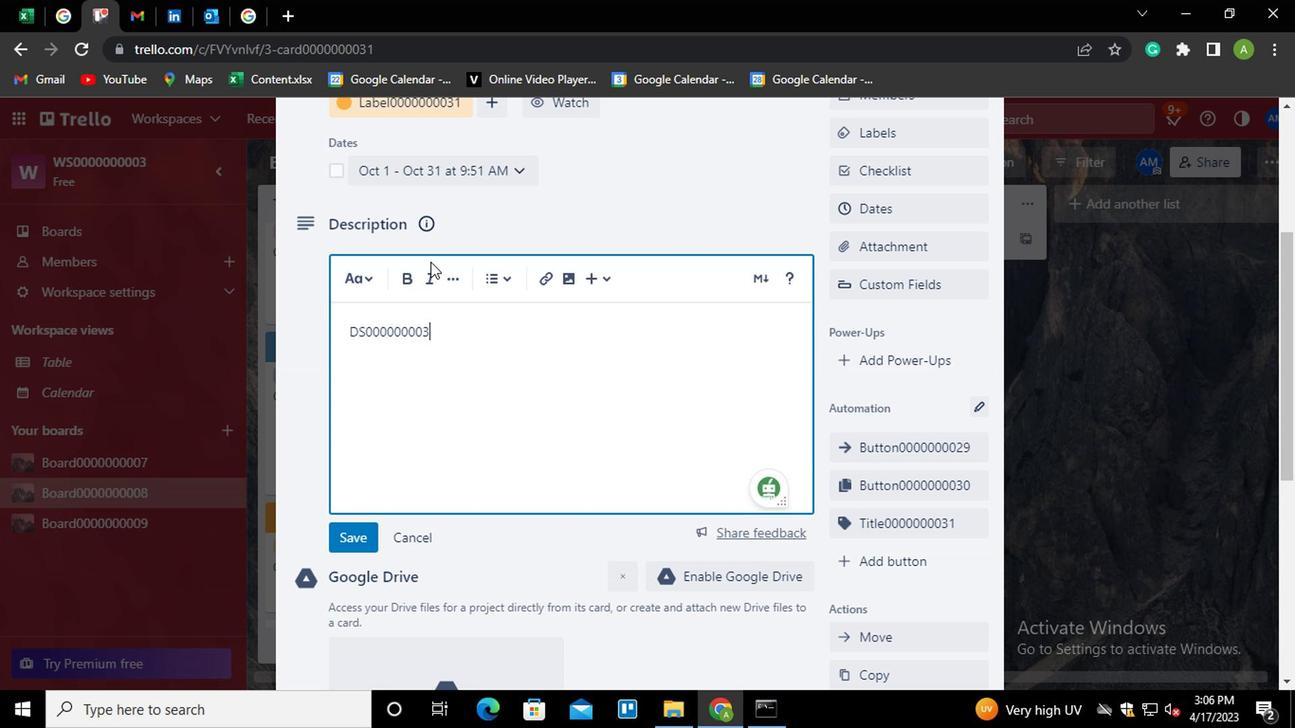 
Action: Mouse moved to (352, 535)
Screenshot: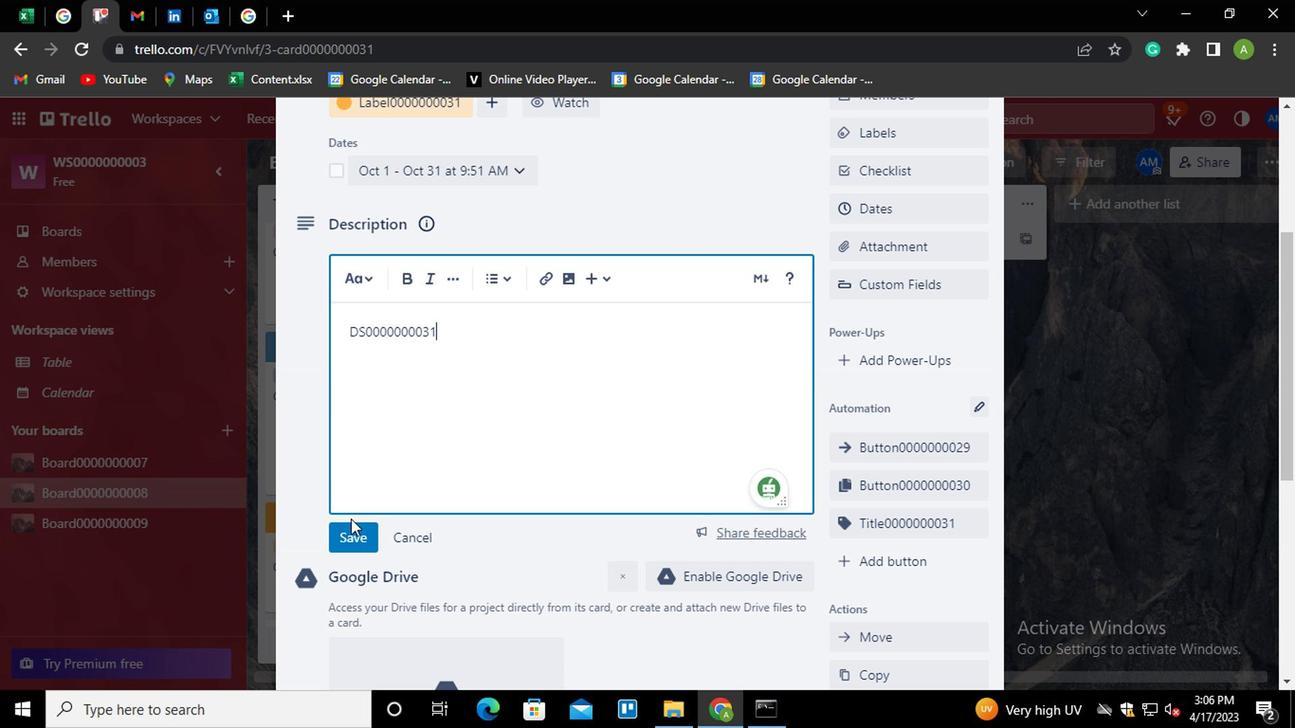 
Action: Mouse pressed left at (352, 535)
Screenshot: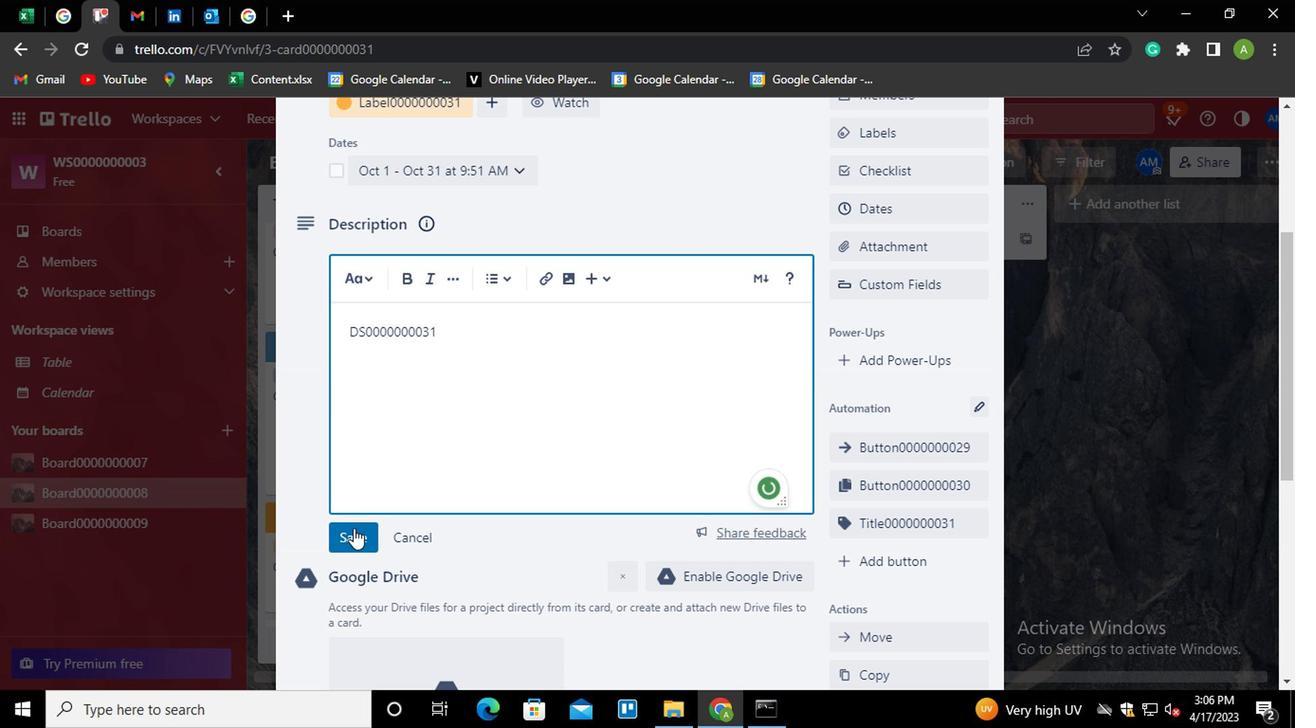 
Action: Mouse moved to (596, 464)
Screenshot: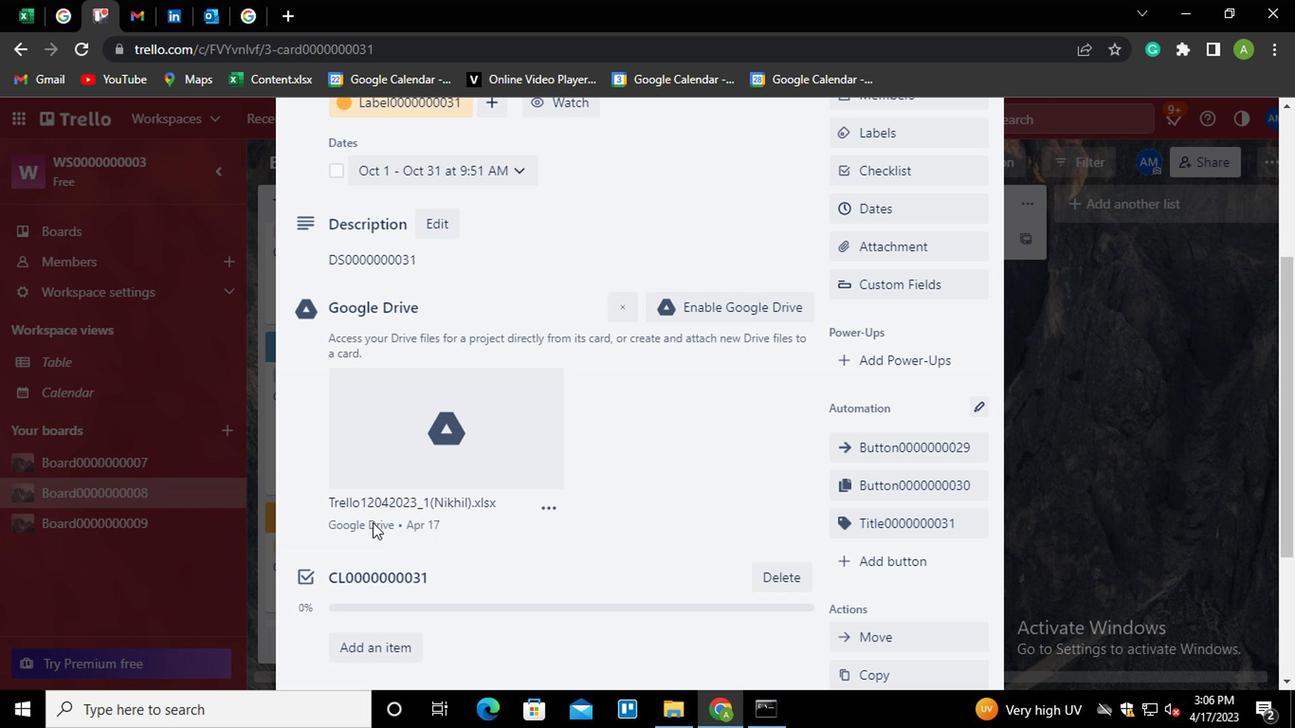 
Action: Mouse scrolled (596, 463) with delta (0, -1)
Screenshot: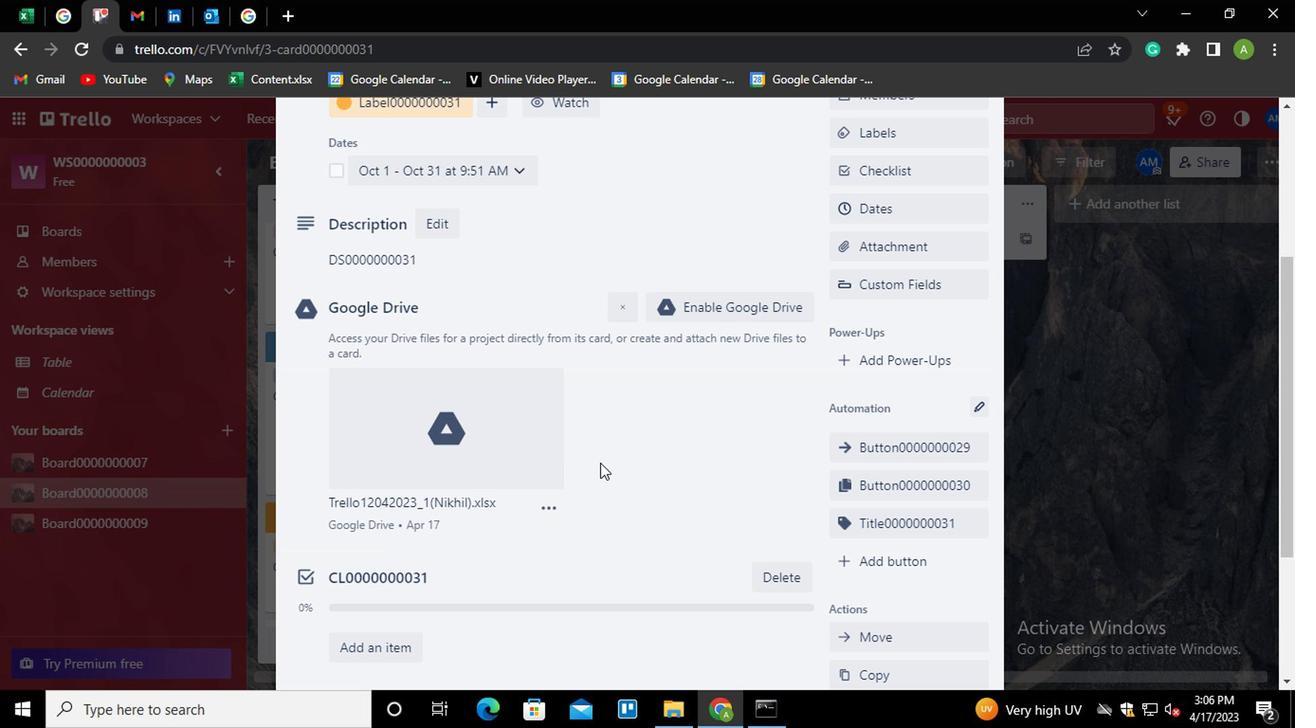 
Action: Mouse scrolled (596, 463) with delta (0, -1)
Screenshot: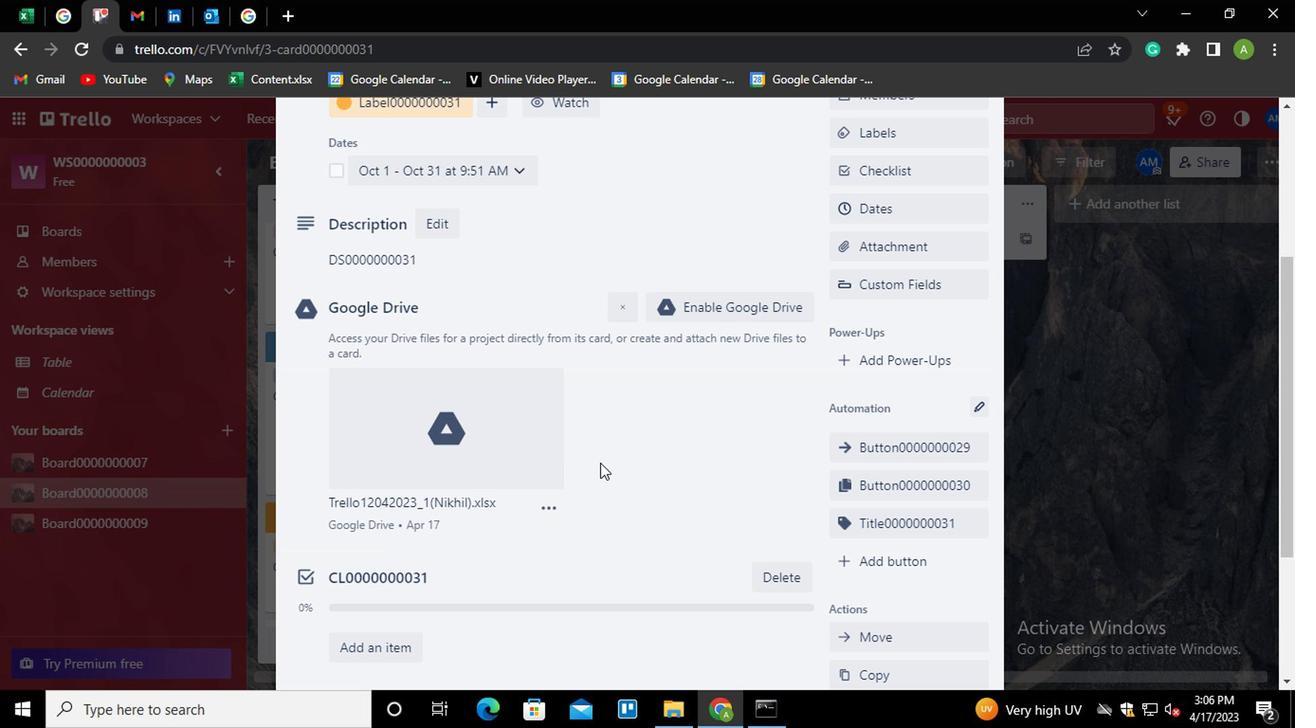 
Action: Mouse moved to (409, 572)
Screenshot: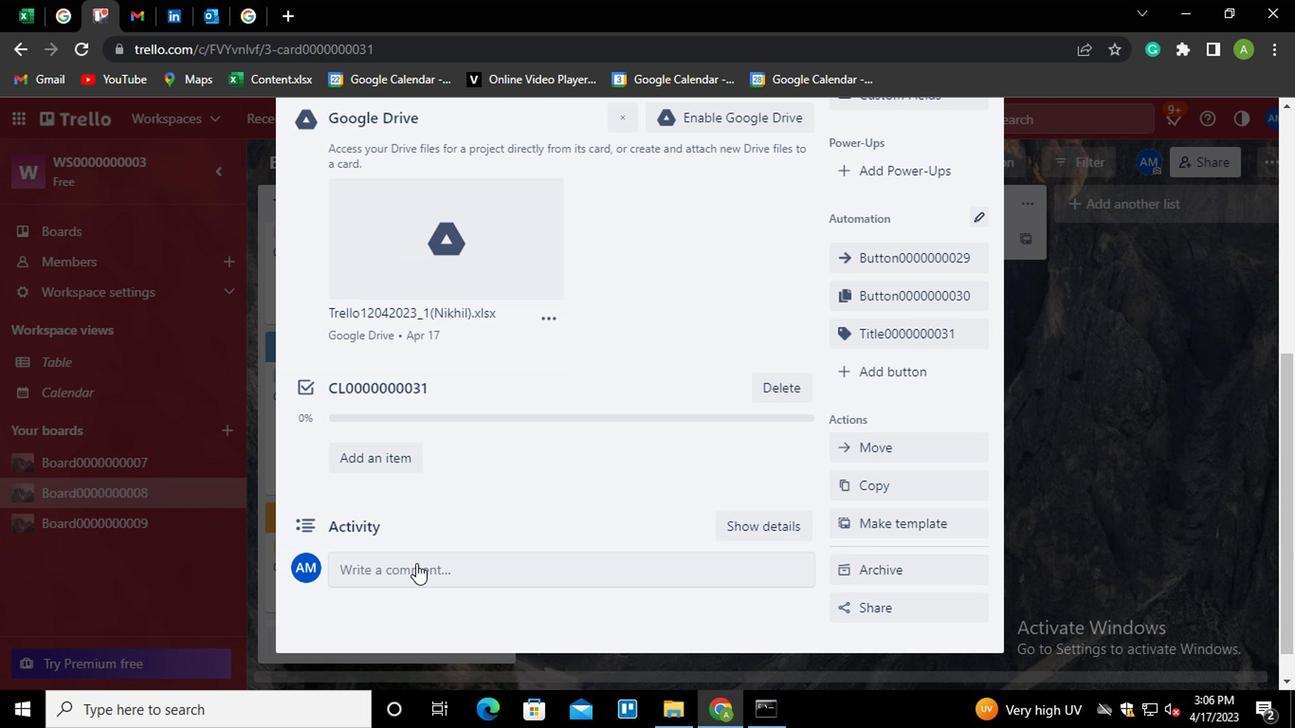
Action: Mouse pressed left at (409, 572)
Screenshot: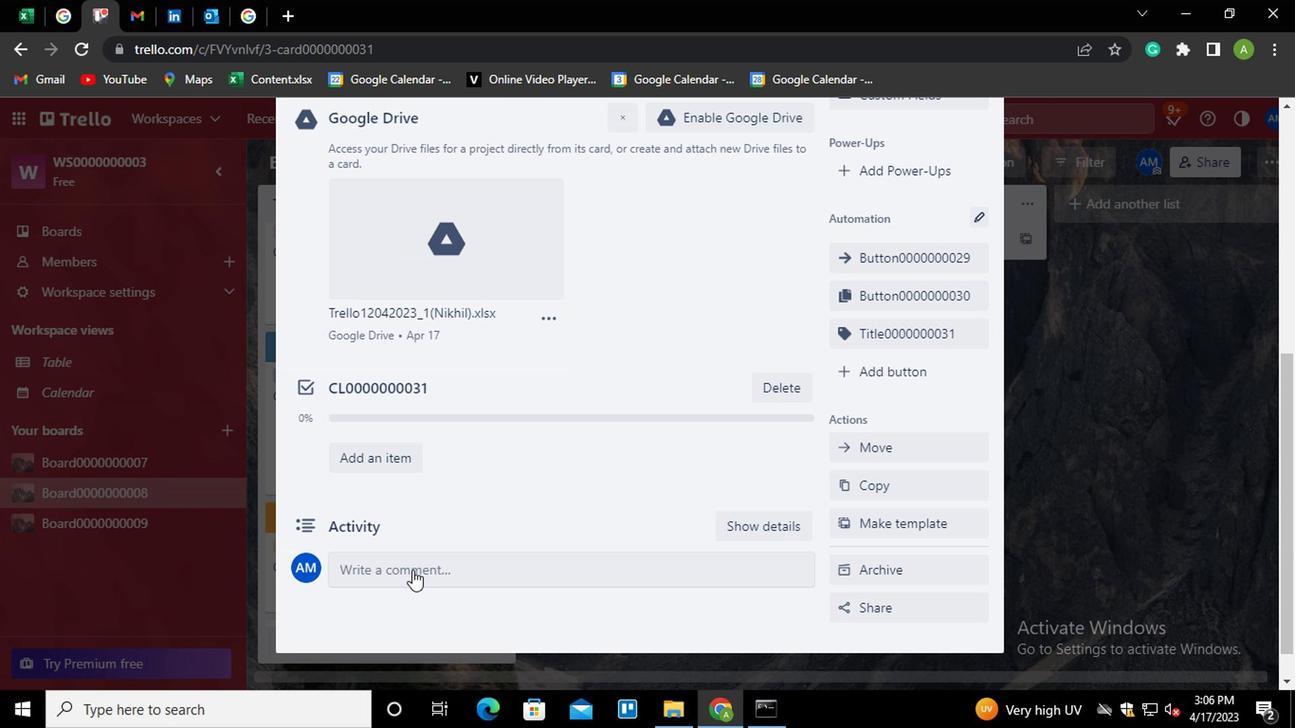 
Action: Key pressed <Key.shift>CM0000000031
Screenshot: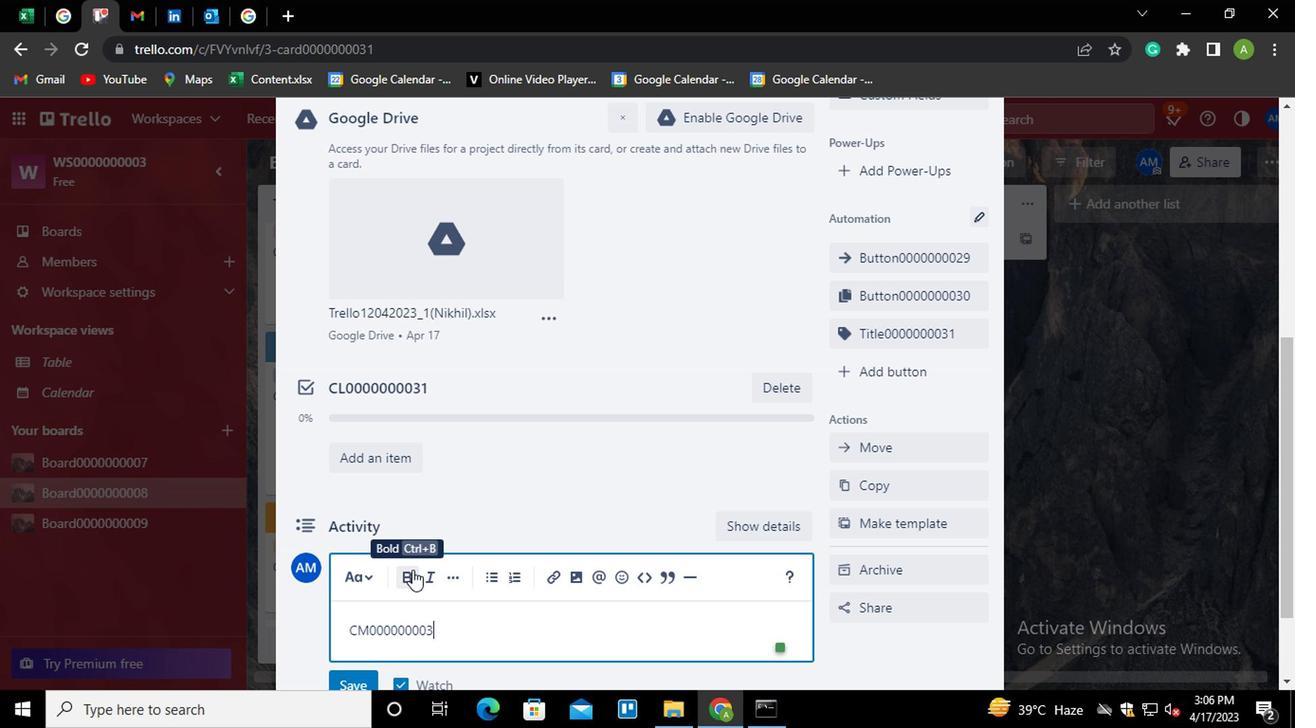 
Action: Mouse moved to (437, 574)
Screenshot: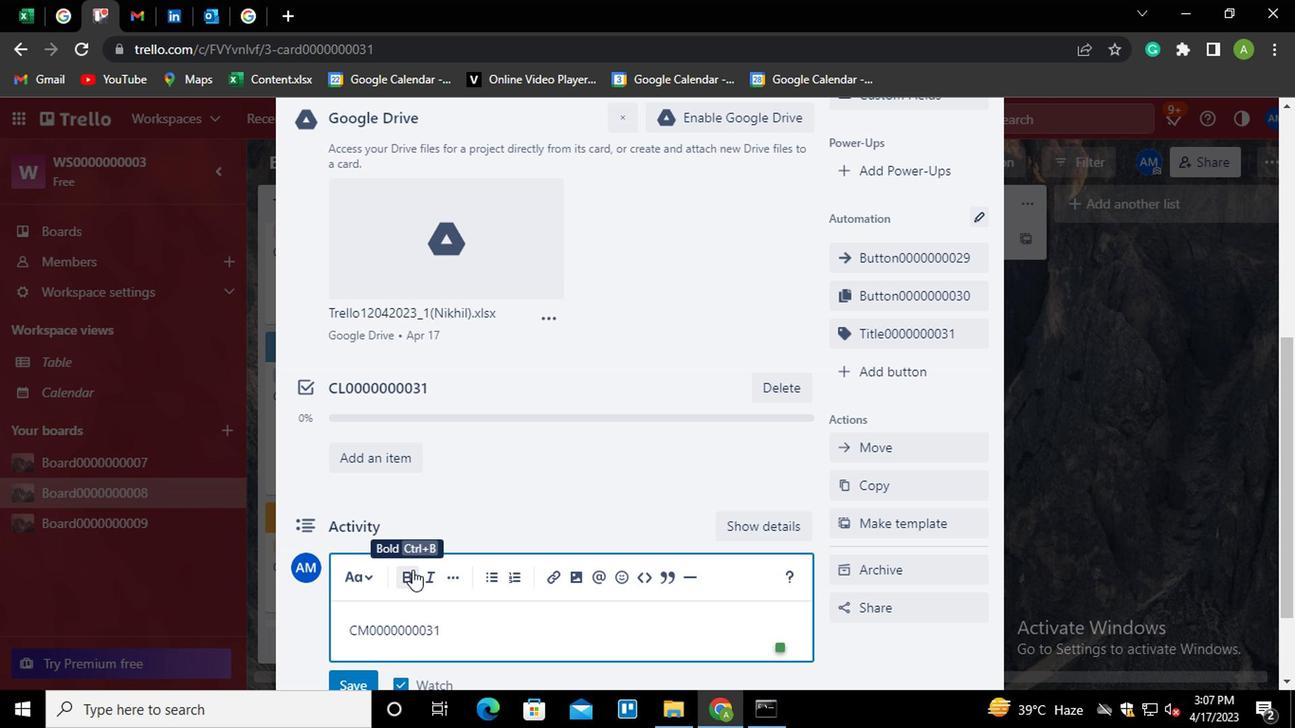 
Action: Mouse scrolled (437, 574) with delta (0, 0)
Screenshot: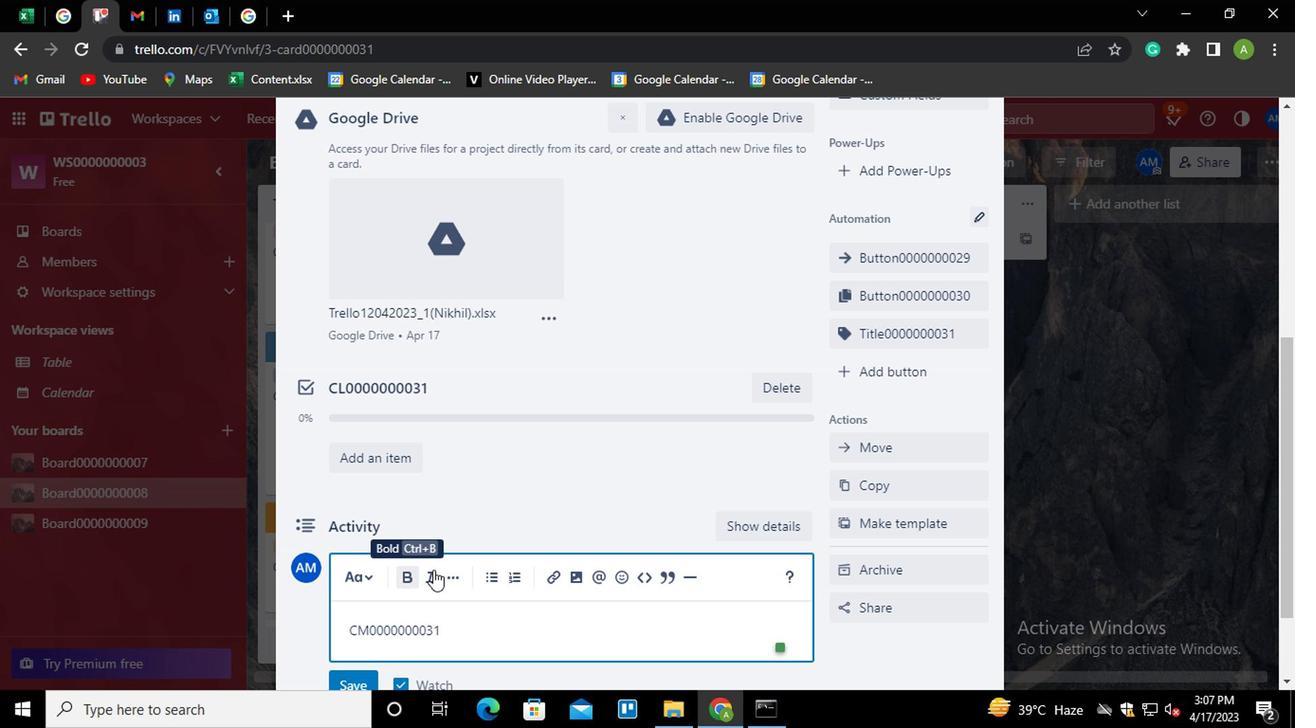 
Action: Mouse moved to (352, 591)
Screenshot: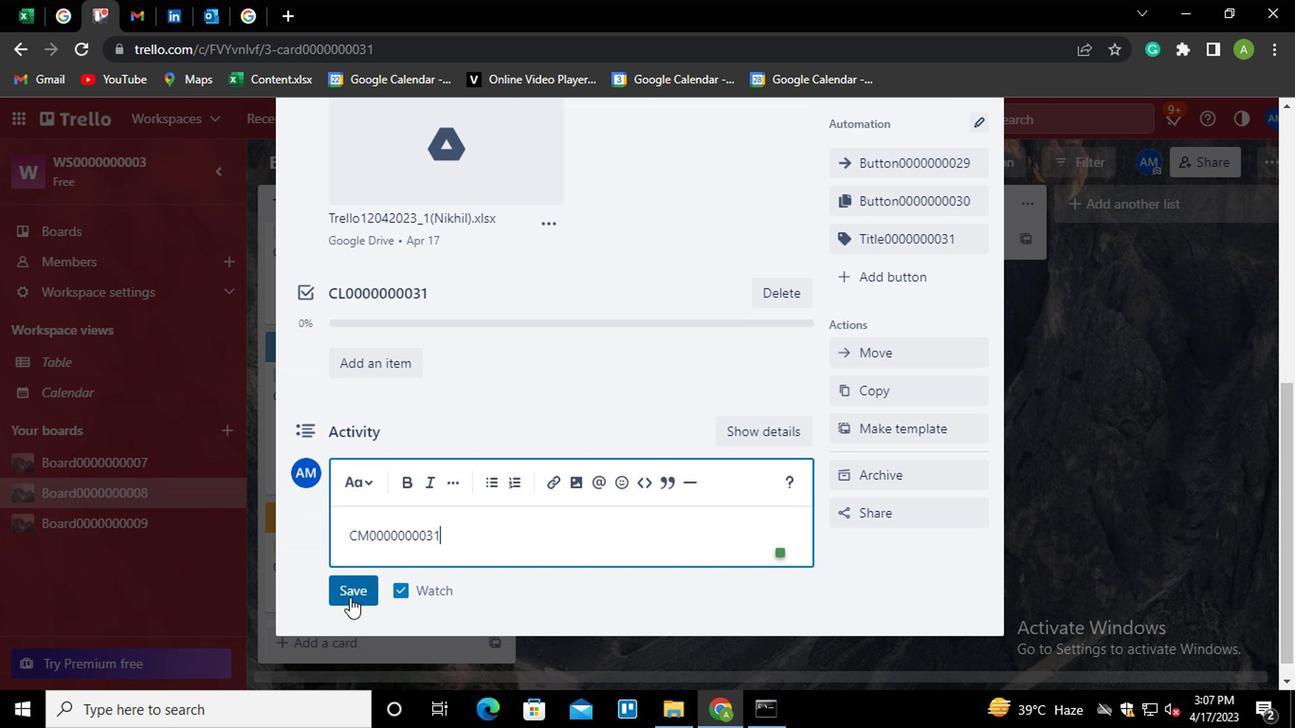 
Action: Mouse pressed left at (352, 591)
Screenshot: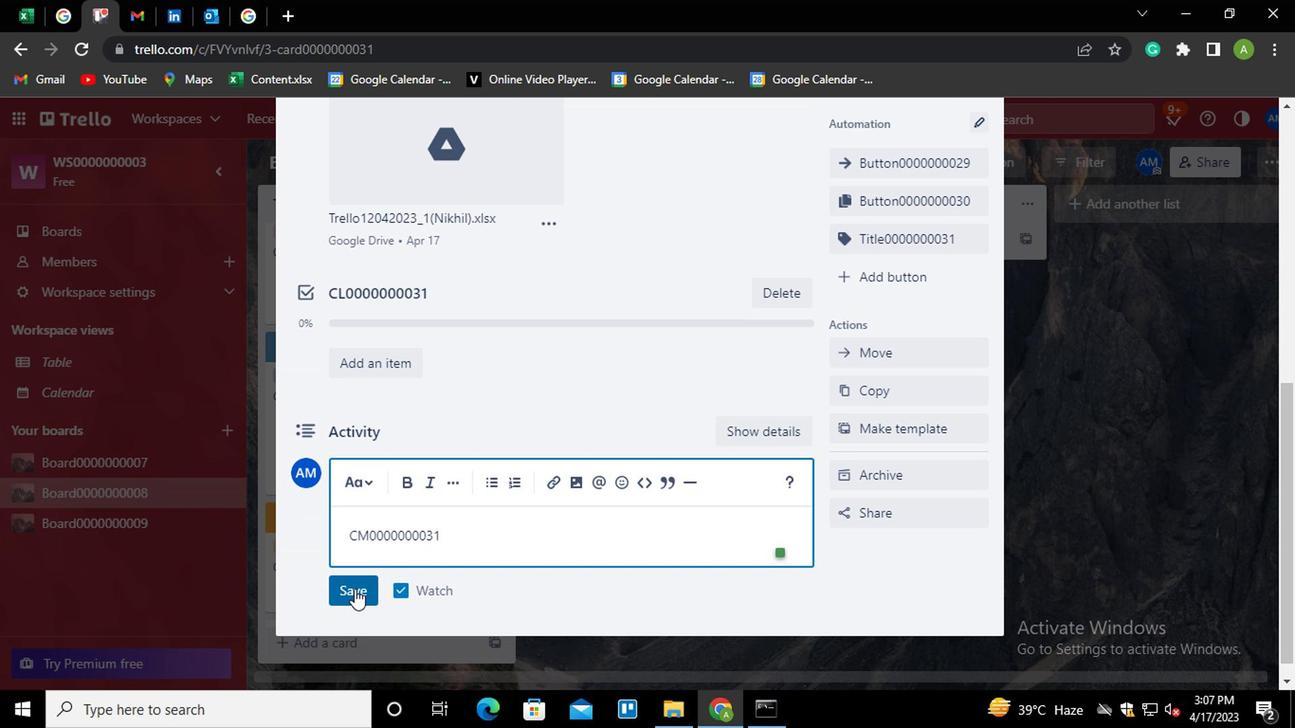 
